 Task: Find connections with filter location Āsmār with filter topic #Projectmanagementwith filter profile language Potuguese with filter current company LTI - Larsen & Toubro Infotech with filter school K. J. Somaiya Institute Of Engineering and Information Technology with filter industry Education with filter service category Illustration with filter keywords title Overseer
Action: Mouse moved to (578, 106)
Screenshot: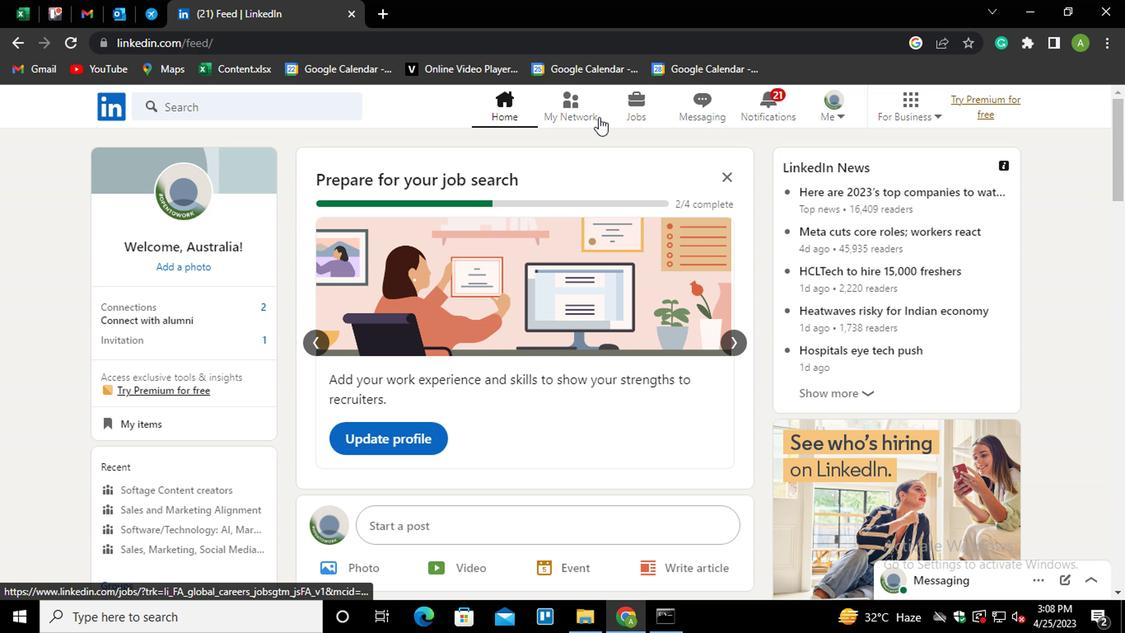
Action: Mouse pressed left at (578, 106)
Screenshot: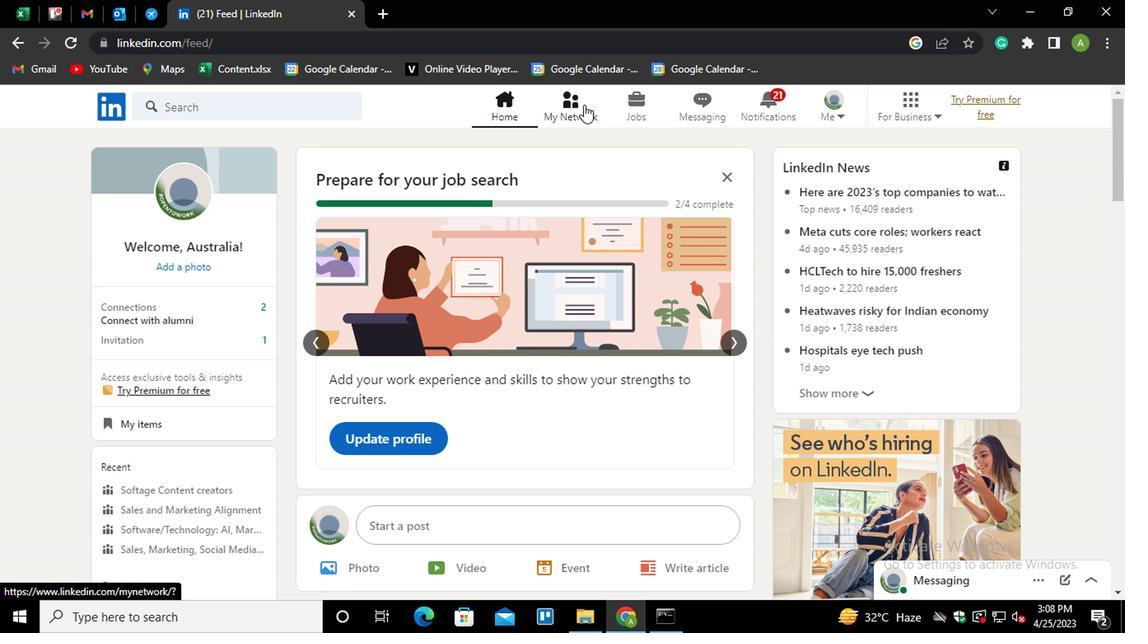 
Action: Mouse moved to (209, 202)
Screenshot: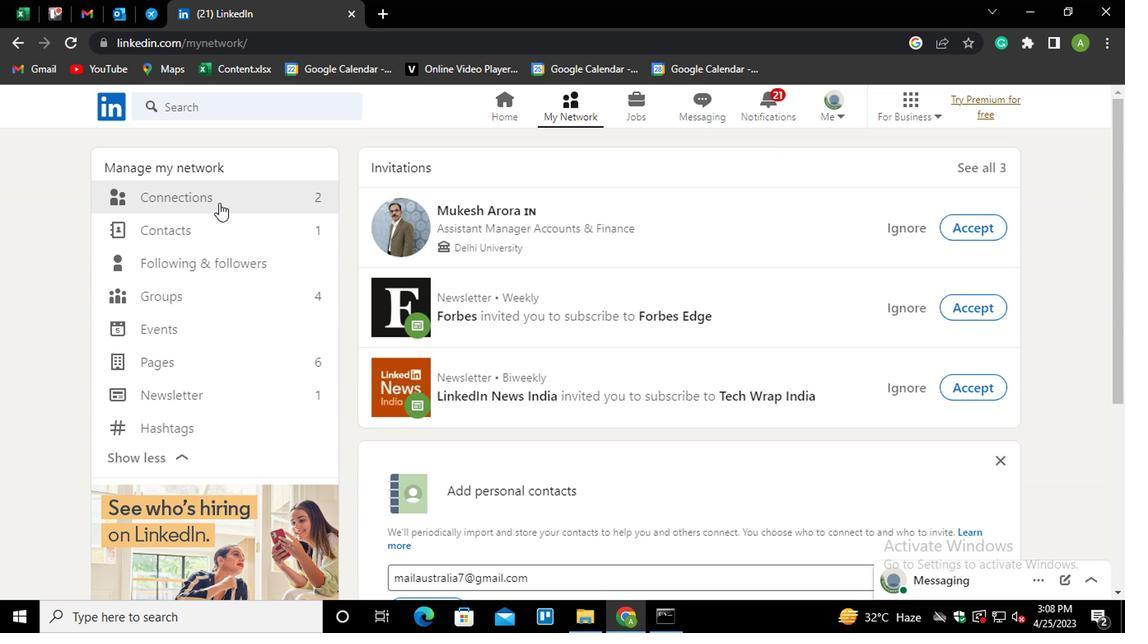 
Action: Mouse pressed left at (209, 202)
Screenshot: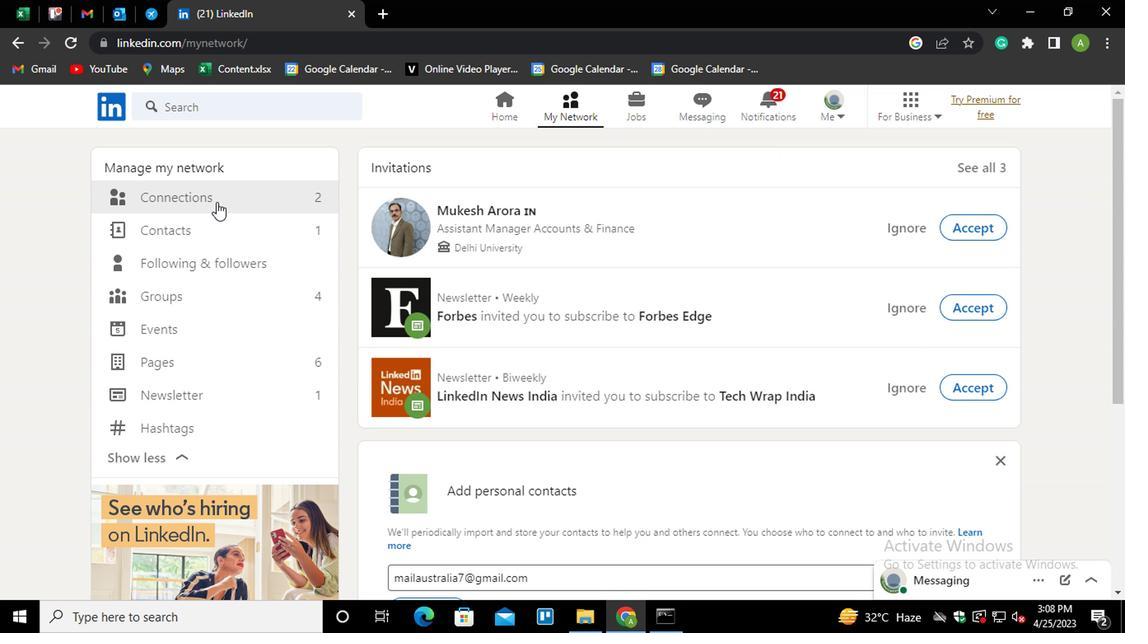 
Action: Mouse moved to (652, 201)
Screenshot: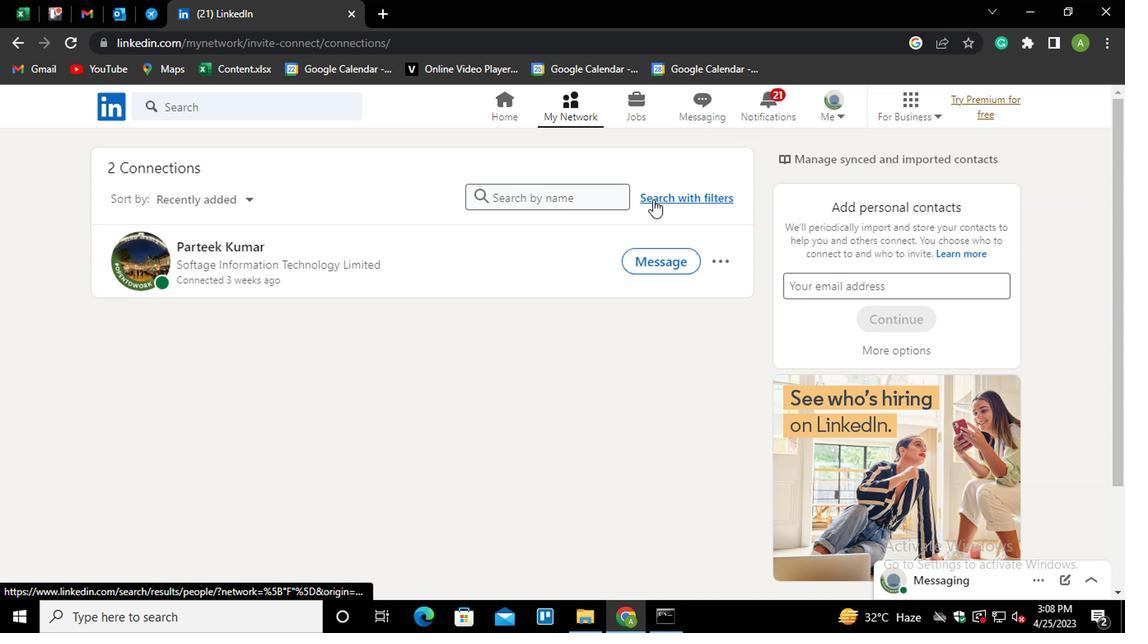 
Action: Mouse pressed left at (652, 201)
Screenshot: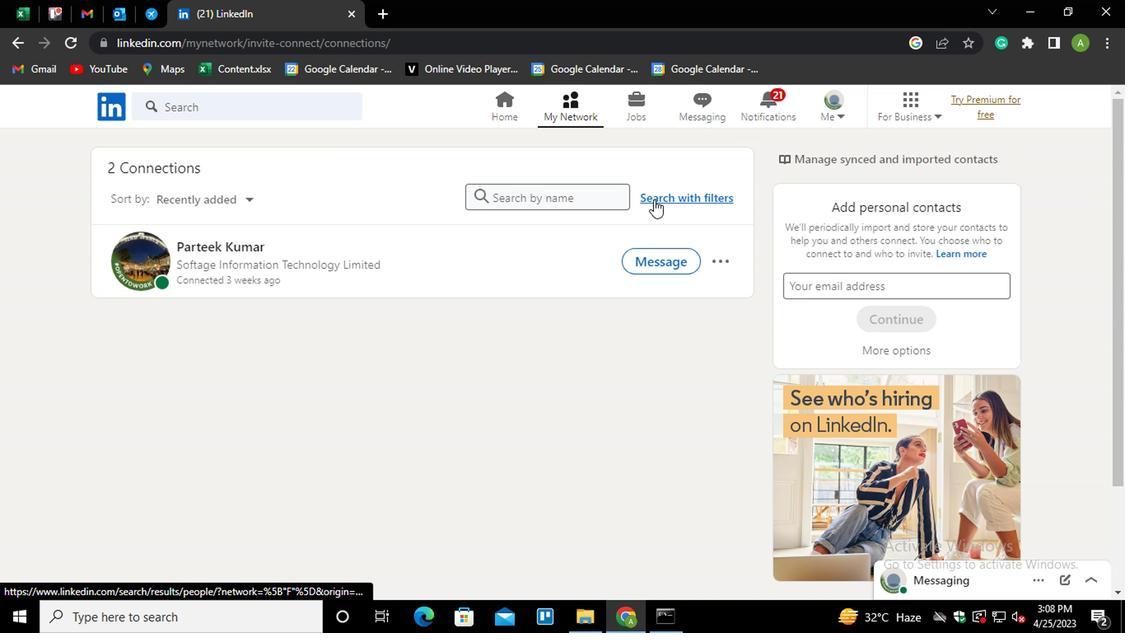 
Action: Mouse moved to (558, 151)
Screenshot: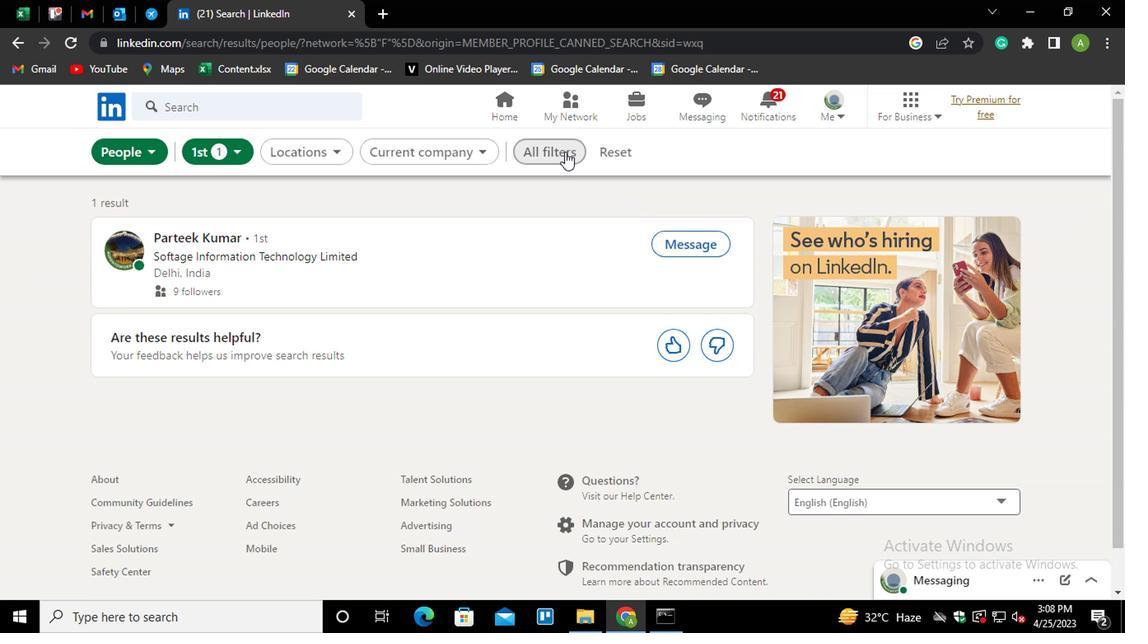 
Action: Mouse pressed left at (558, 151)
Screenshot: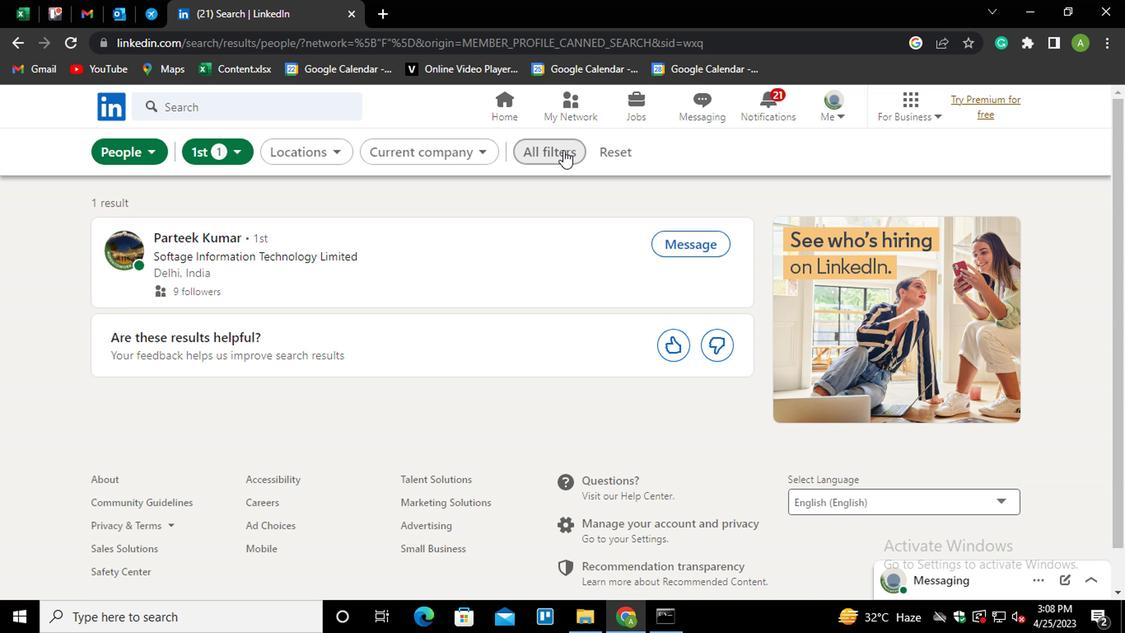 
Action: Mouse moved to (782, 371)
Screenshot: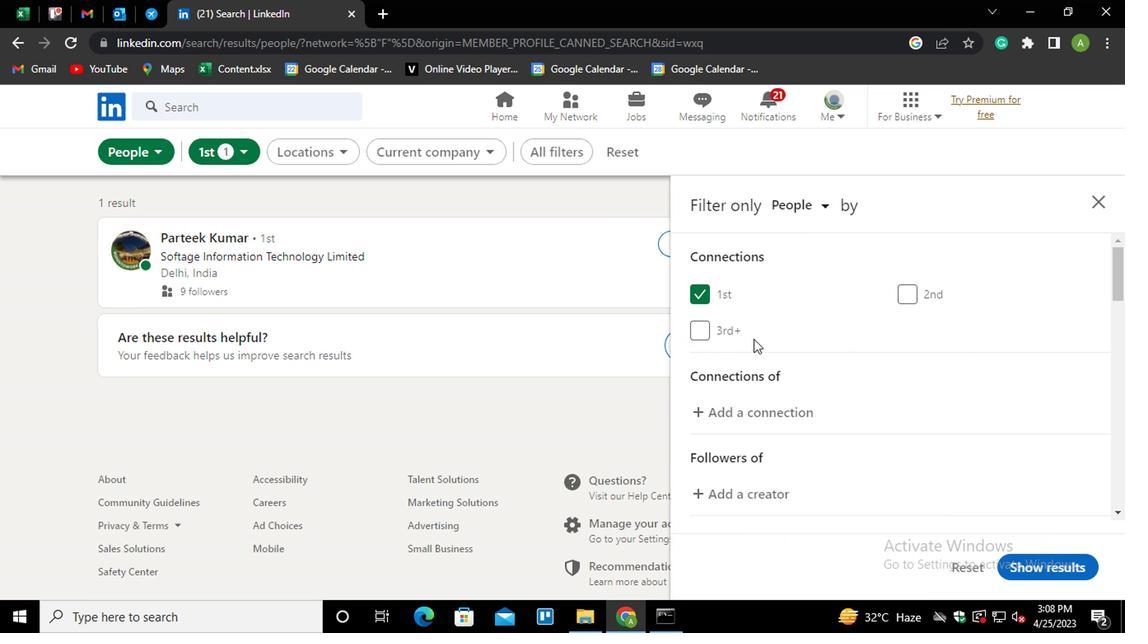 
Action: Mouse scrolled (782, 370) with delta (0, 0)
Screenshot: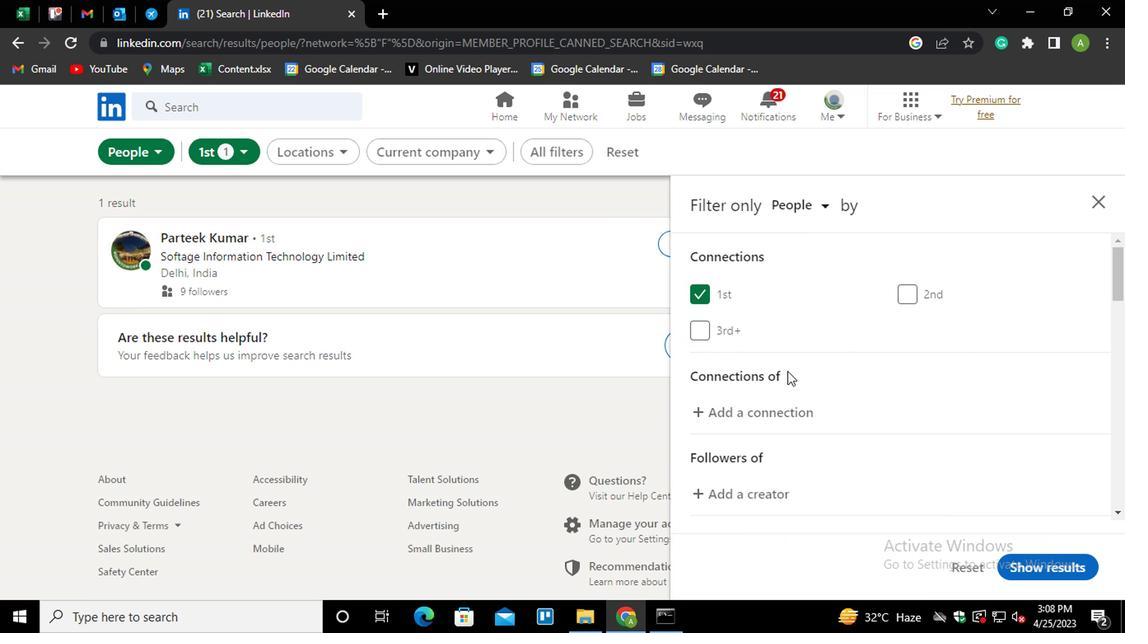
Action: Mouse scrolled (782, 370) with delta (0, 0)
Screenshot: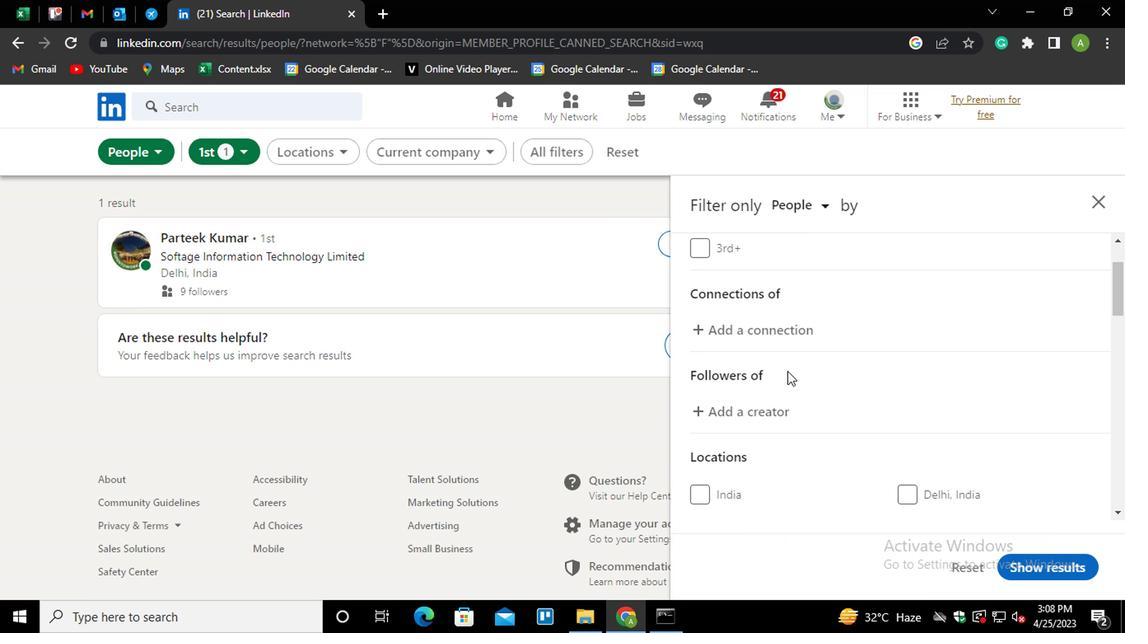 
Action: Mouse scrolled (782, 370) with delta (0, 0)
Screenshot: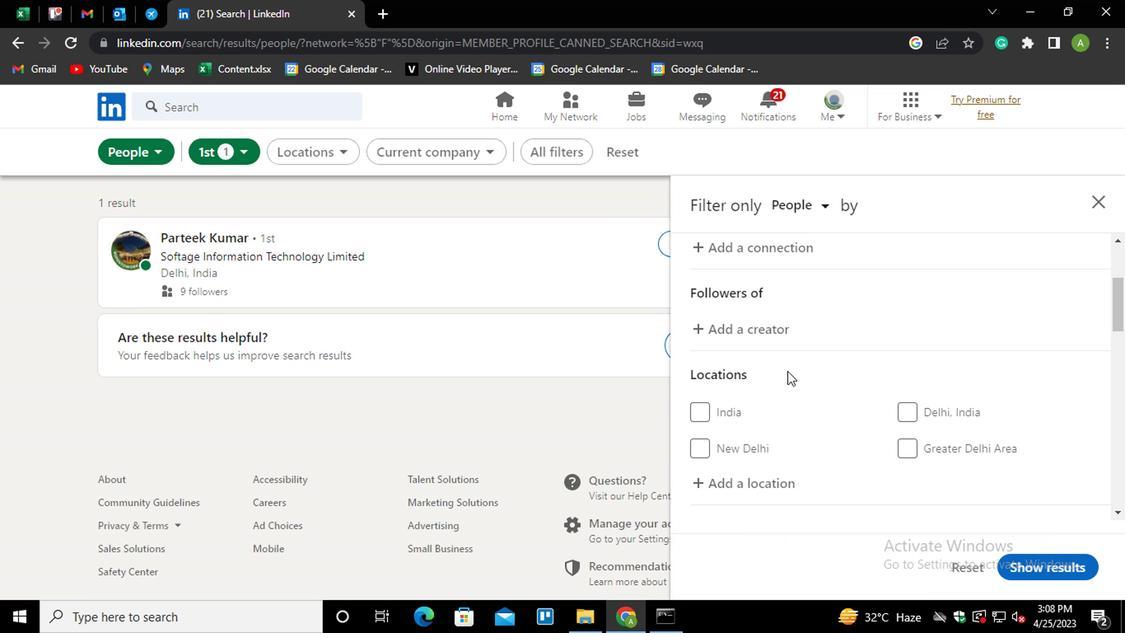 
Action: Mouse scrolled (782, 370) with delta (0, 0)
Screenshot: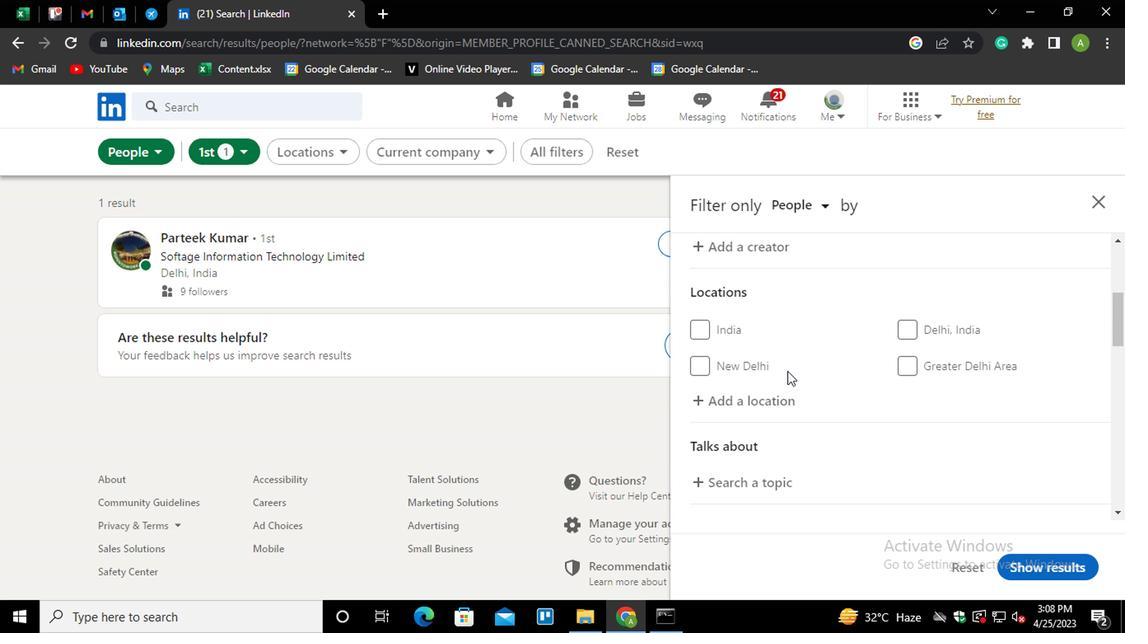 
Action: Mouse moved to (729, 318)
Screenshot: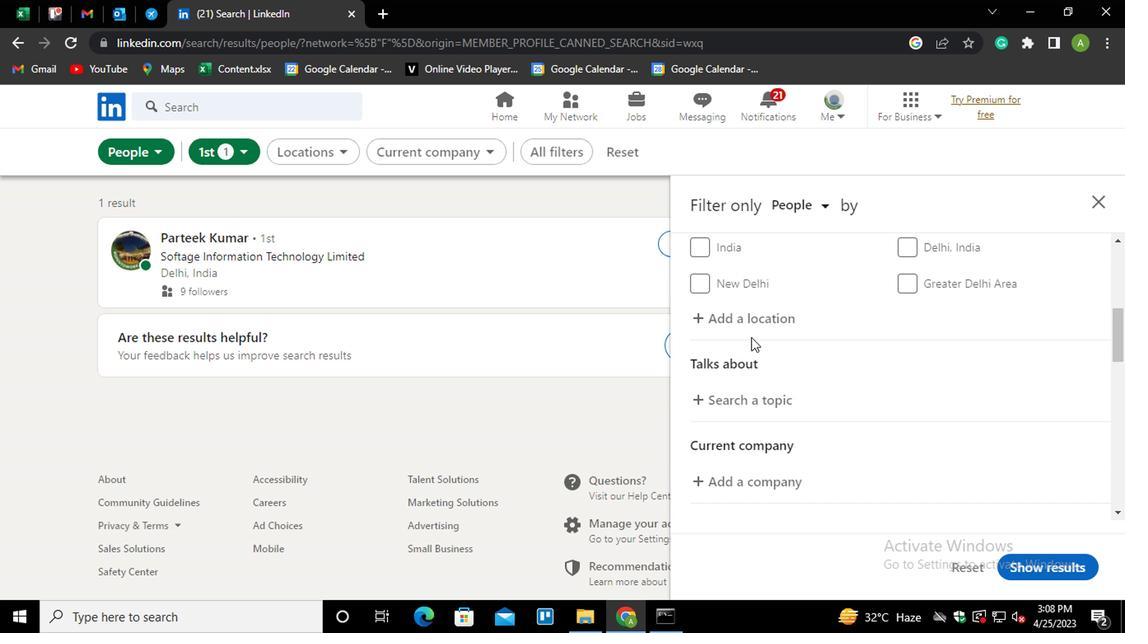 
Action: Mouse pressed left at (729, 318)
Screenshot: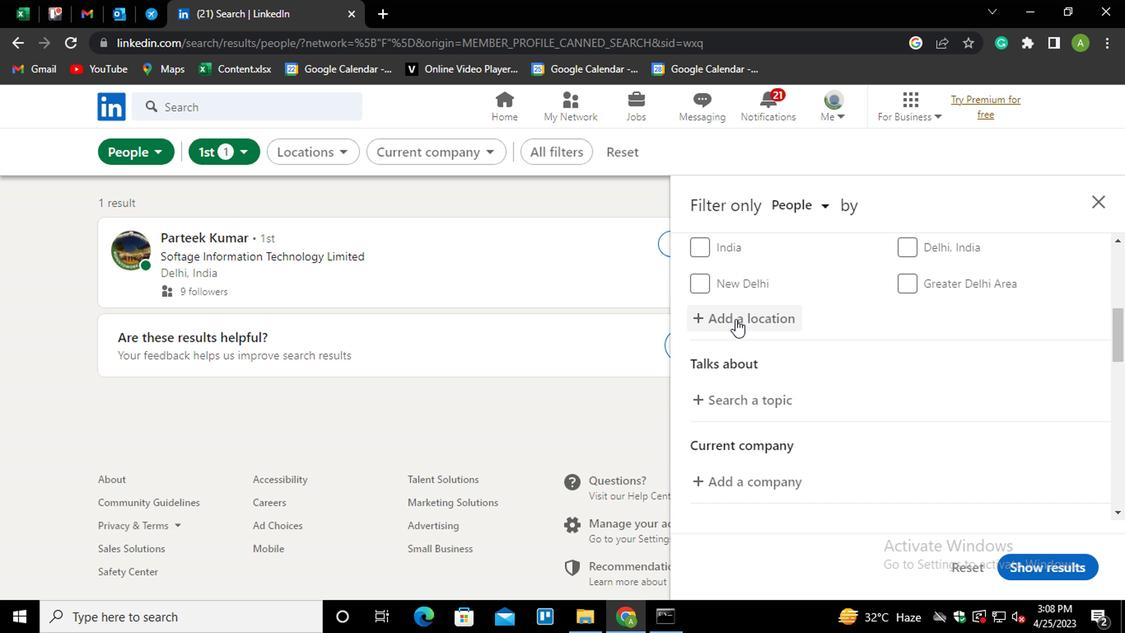 
Action: Mouse moved to (731, 318)
Screenshot: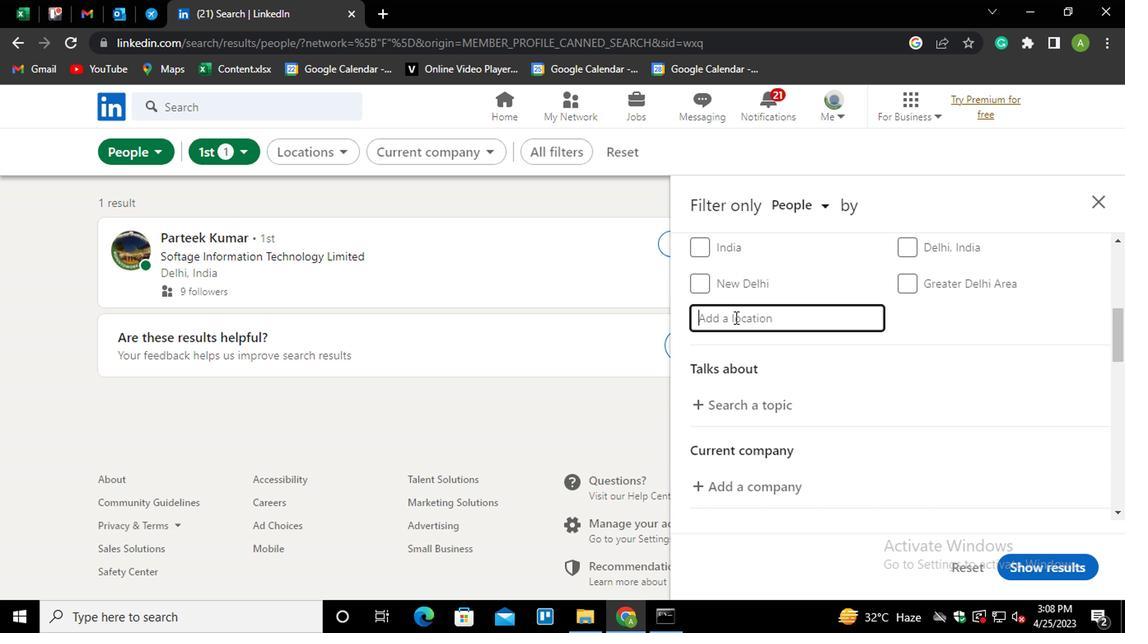 
Action: Mouse pressed left at (731, 318)
Screenshot: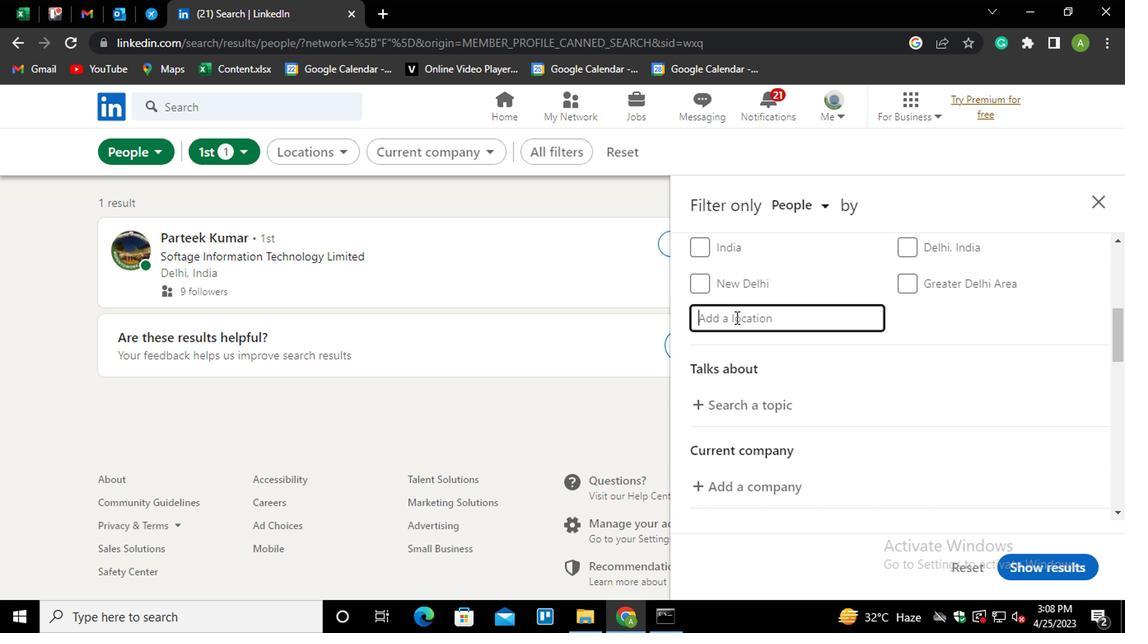 
Action: Mouse moved to (729, 318)
Screenshot: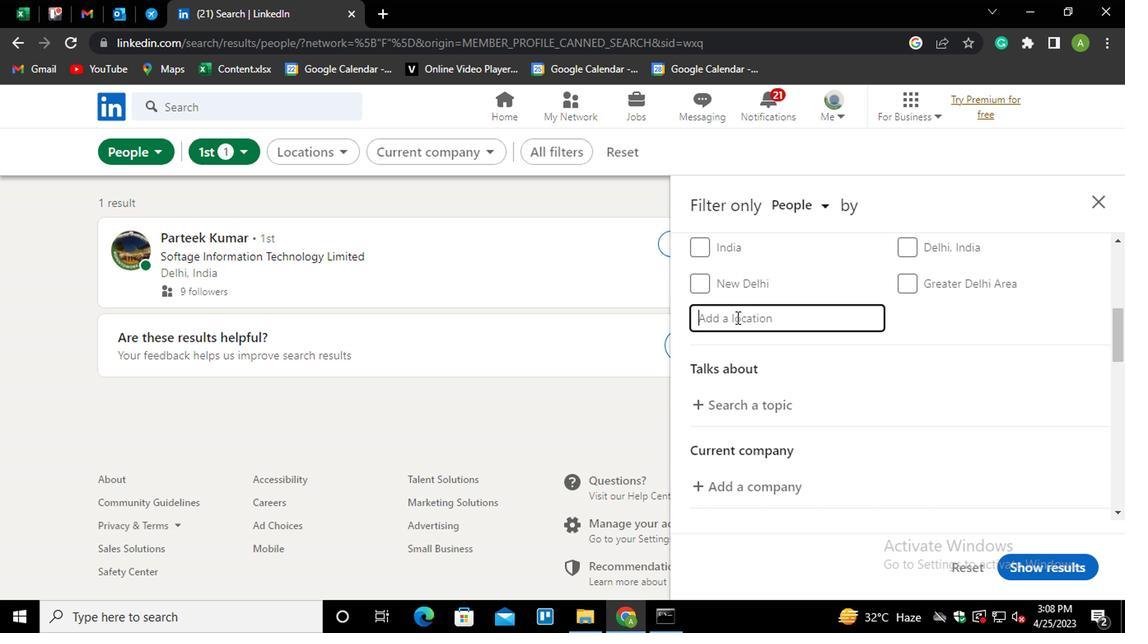 
Action: Key pressed <Key.shift>ASMAR<Key.down><Key.up>
Screenshot: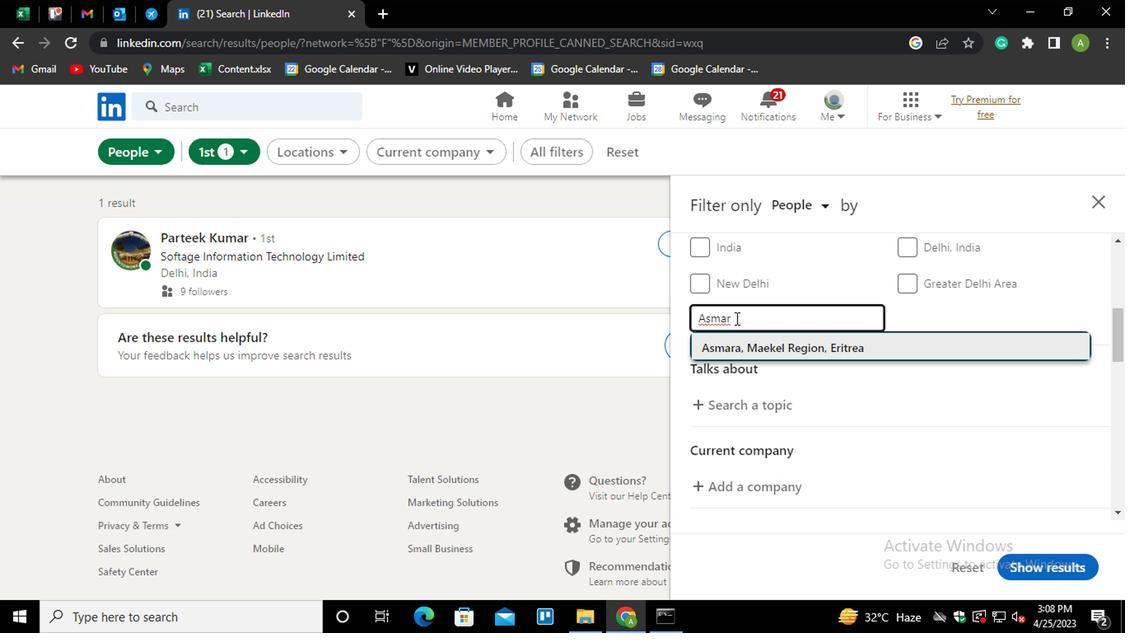 
Action: Mouse moved to (927, 316)
Screenshot: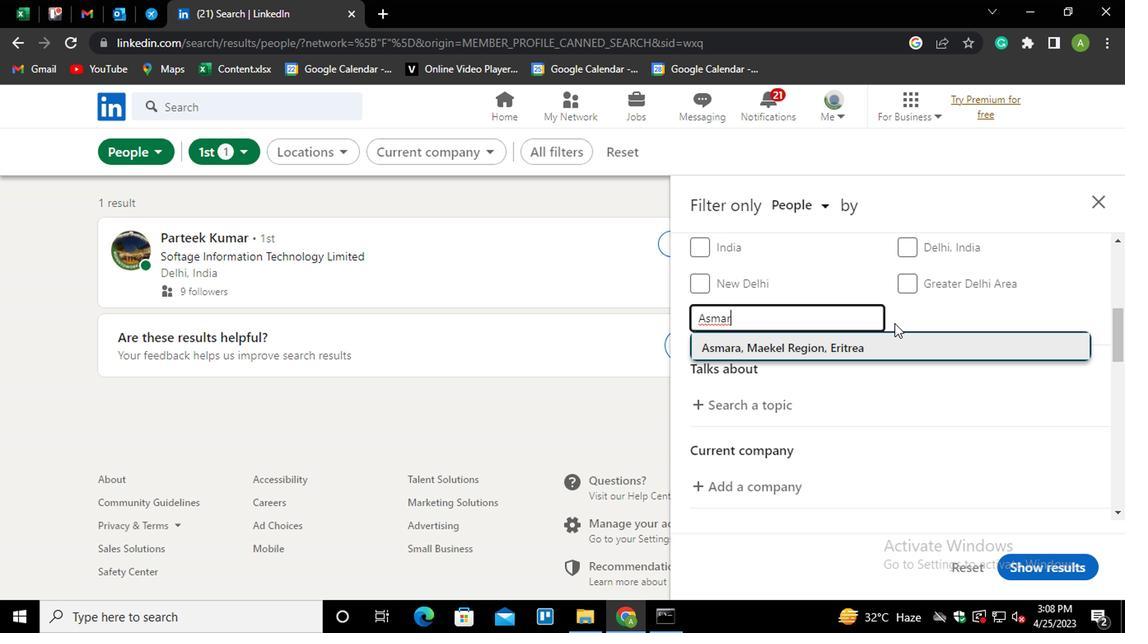 
Action: Mouse pressed left at (927, 316)
Screenshot: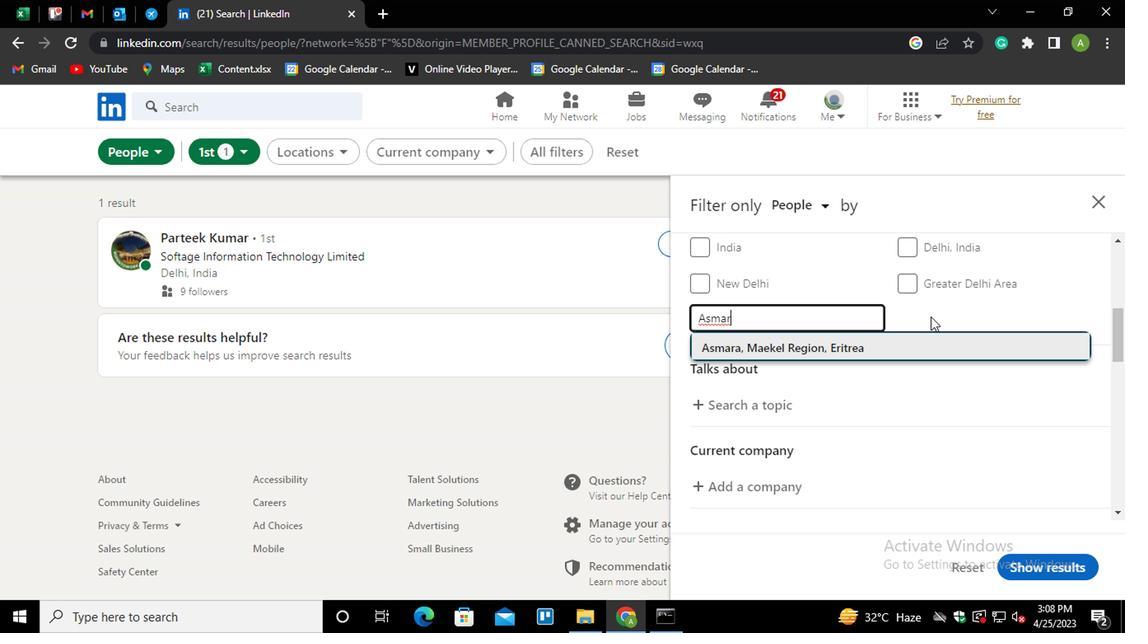
Action: Mouse moved to (943, 350)
Screenshot: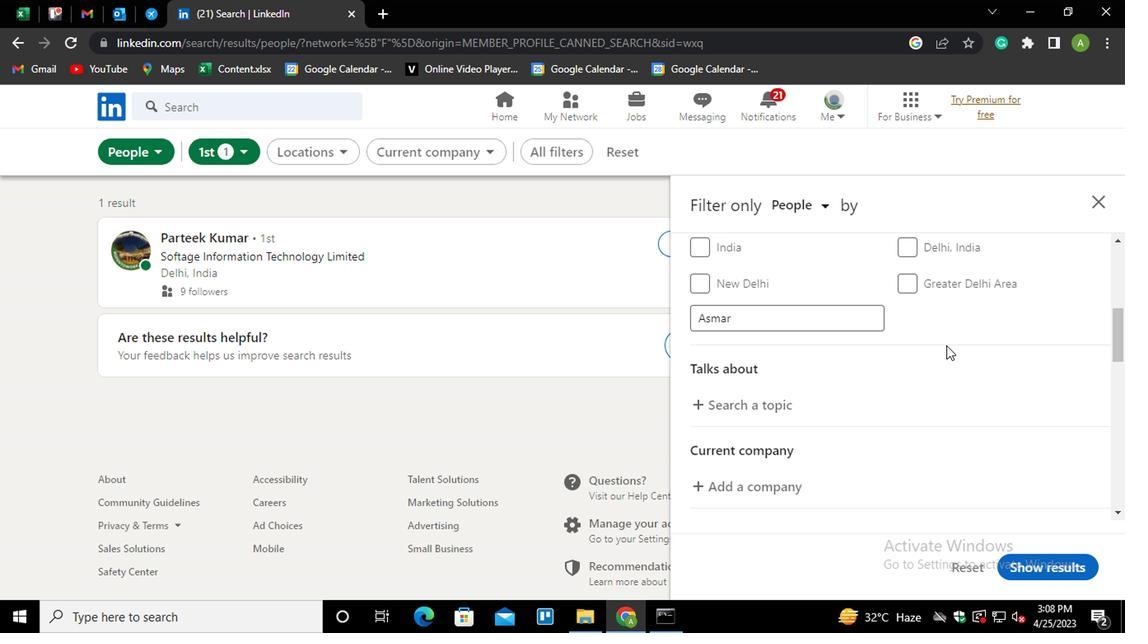 
Action: Mouse scrolled (943, 350) with delta (0, 0)
Screenshot: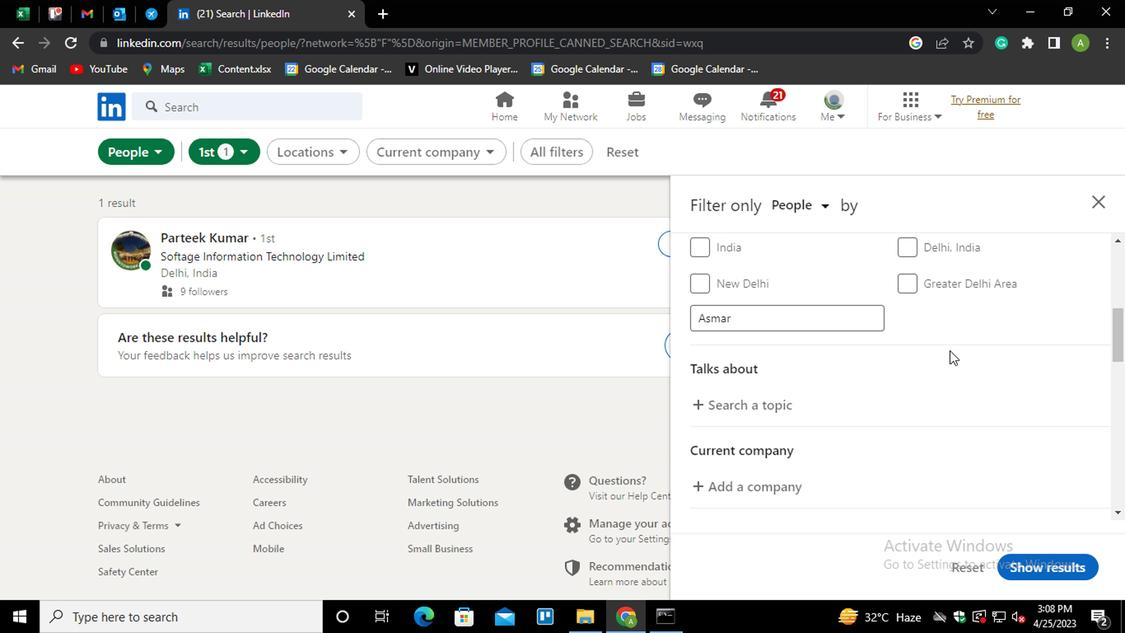 
Action: Mouse moved to (745, 323)
Screenshot: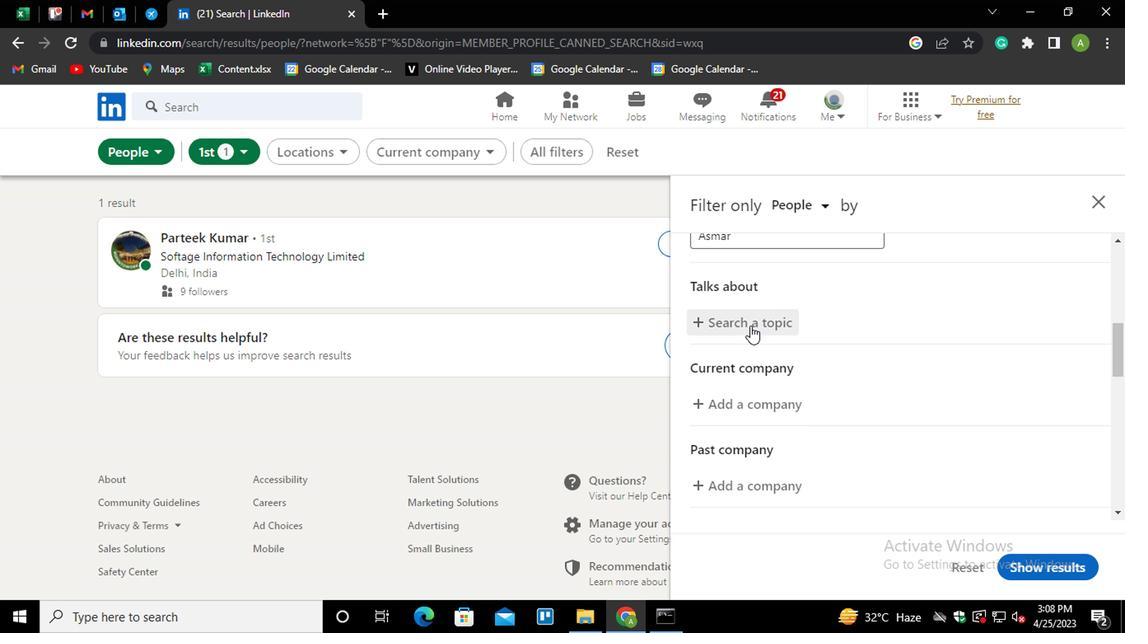 
Action: Mouse pressed left at (745, 323)
Screenshot: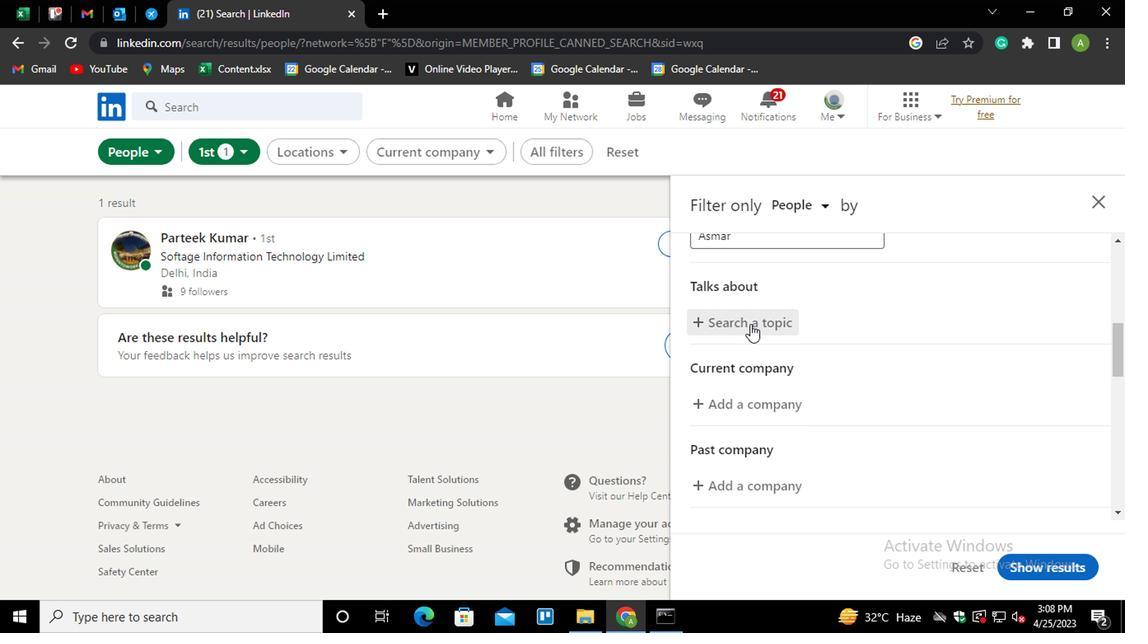 
Action: Mouse pressed left at (745, 323)
Screenshot: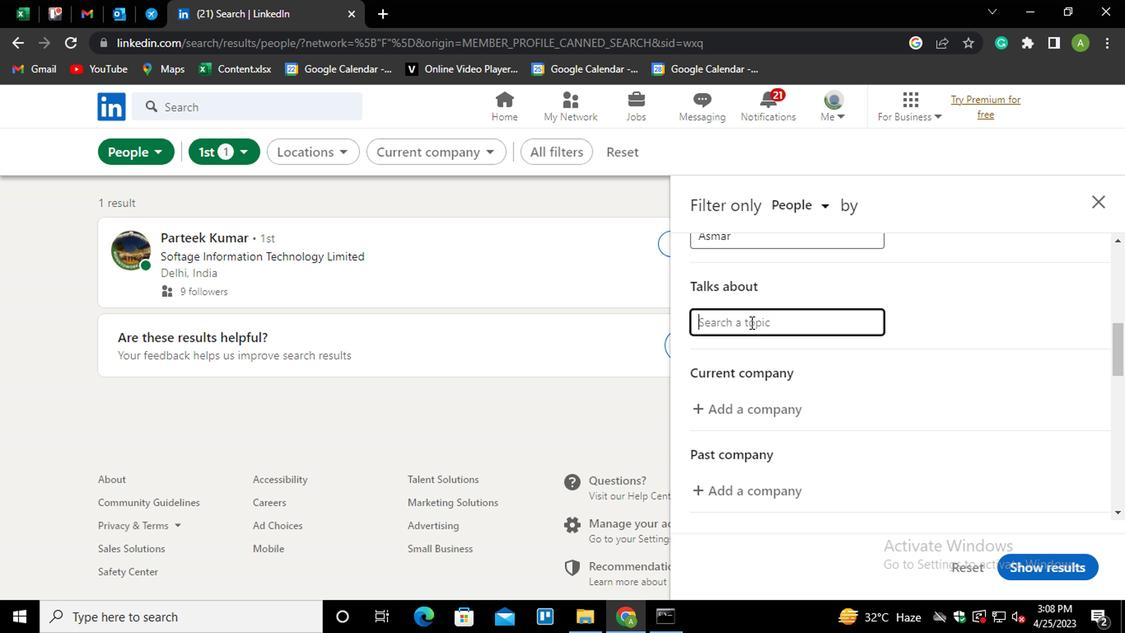 
Action: Mouse moved to (692, 377)
Screenshot: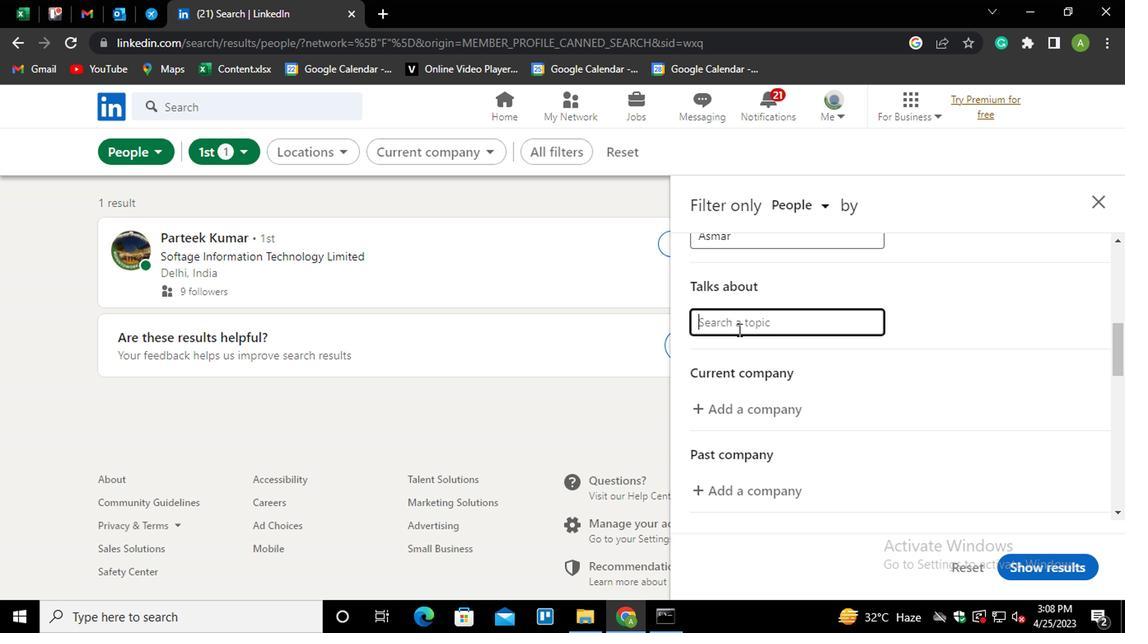 
Action: Key pressed <Key.shift>#<Key.shift_r>PROJECTMANAGEMENTWITH
Screenshot: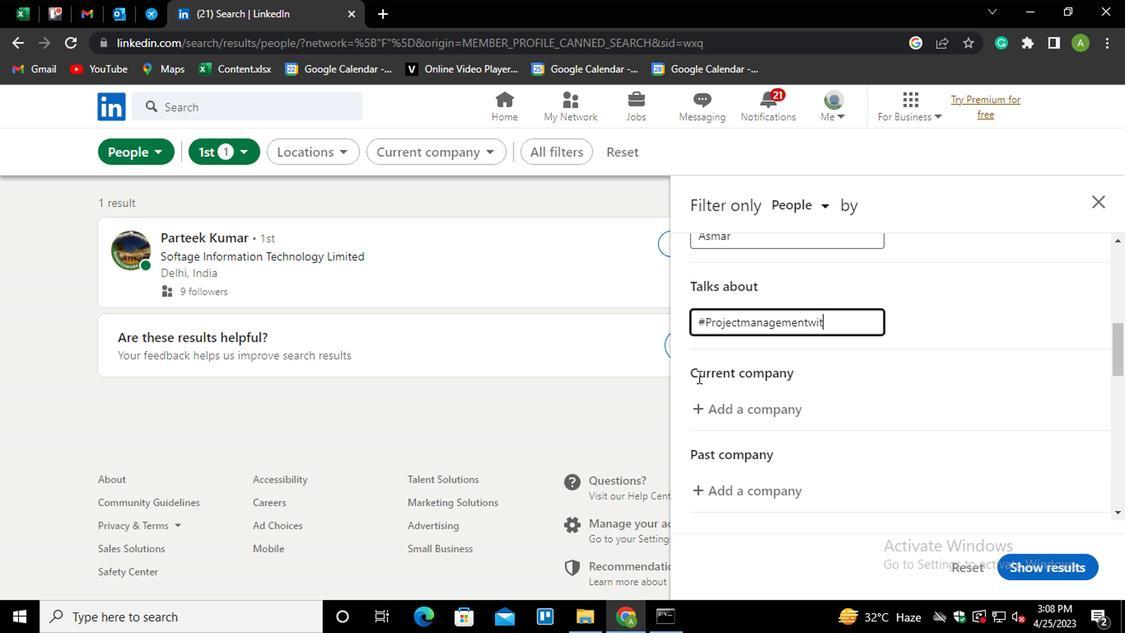 
Action: Mouse moved to (959, 344)
Screenshot: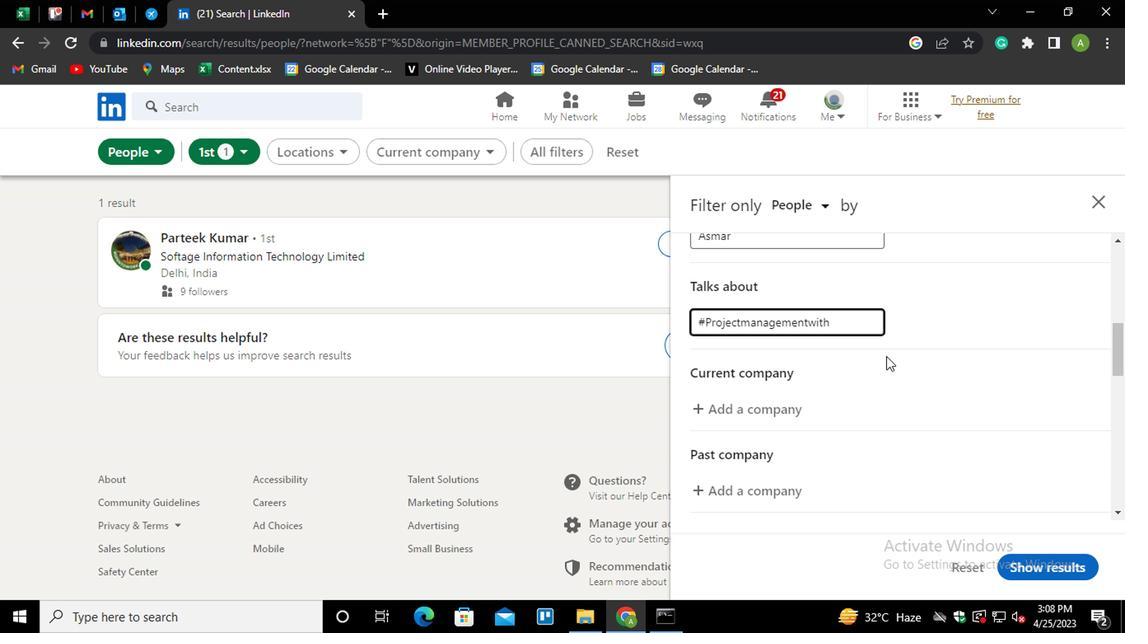 
Action: Mouse pressed left at (959, 344)
Screenshot: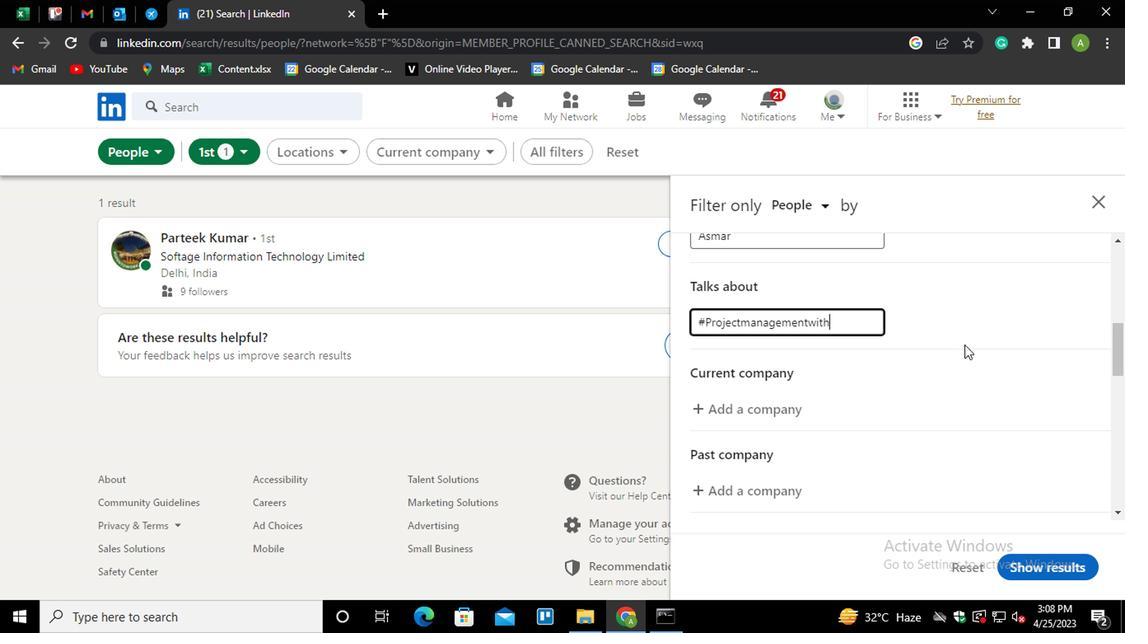 
Action: Mouse moved to (949, 348)
Screenshot: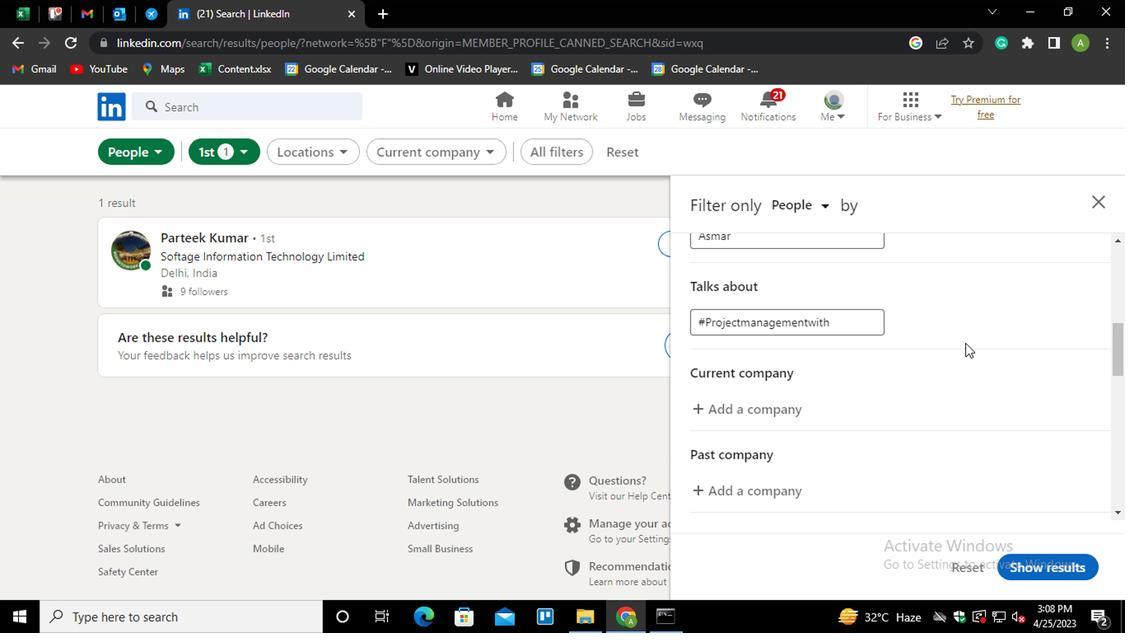 
Action: Mouse scrolled (949, 347) with delta (0, 0)
Screenshot: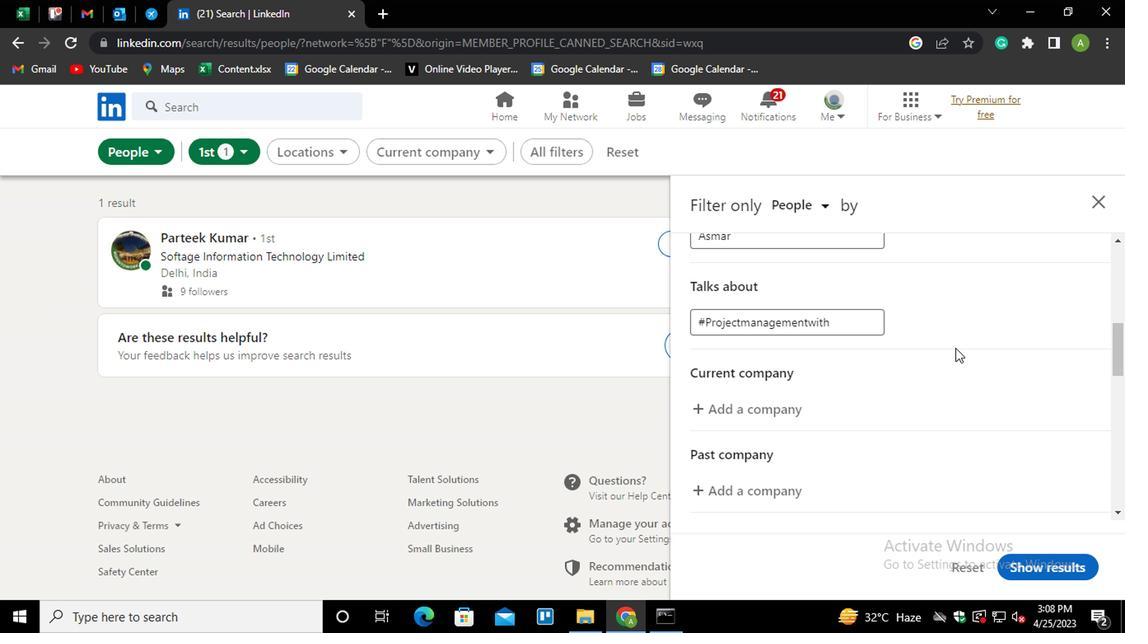 
Action: Mouse moved to (752, 329)
Screenshot: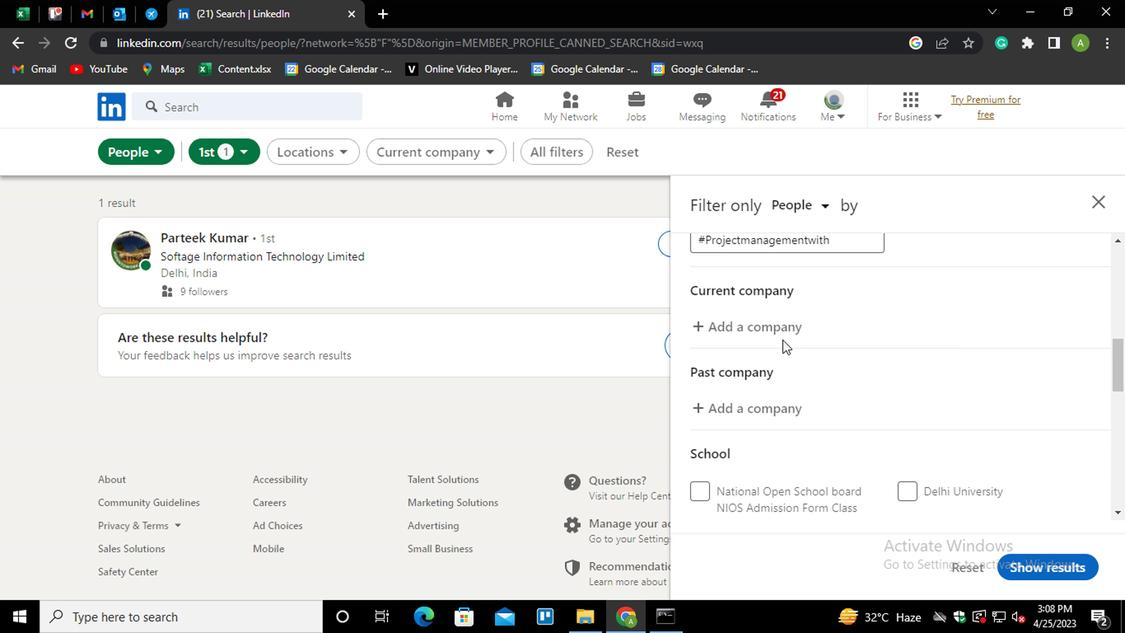 
Action: Mouse pressed left at (752, 329)
Screenshot: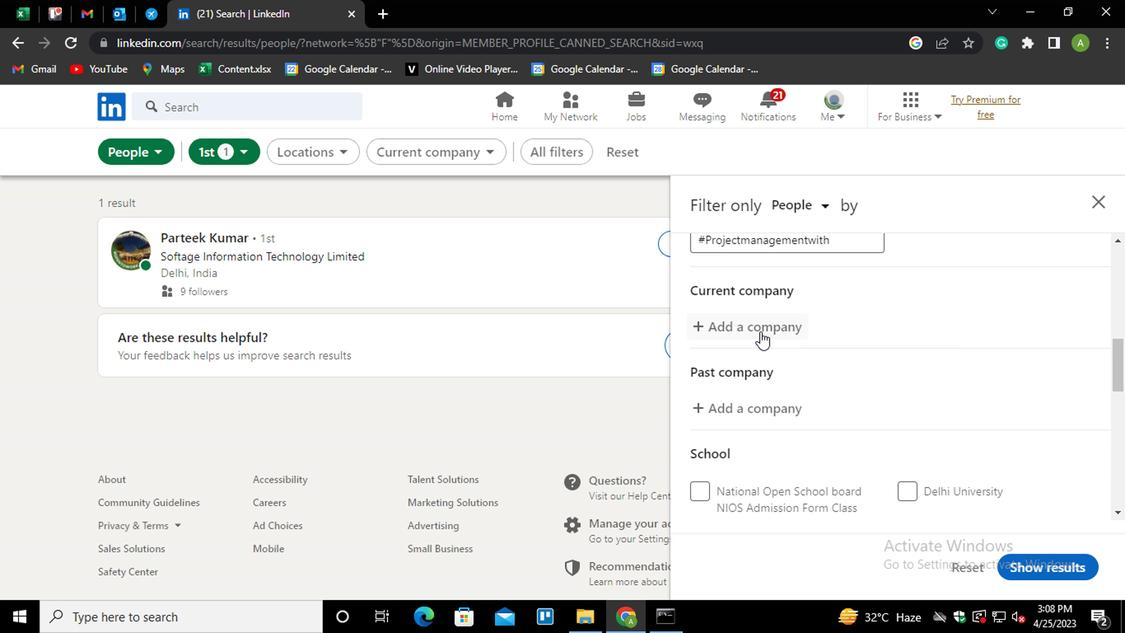 
Action: Mouse moved to (754, 327)
Screenshot: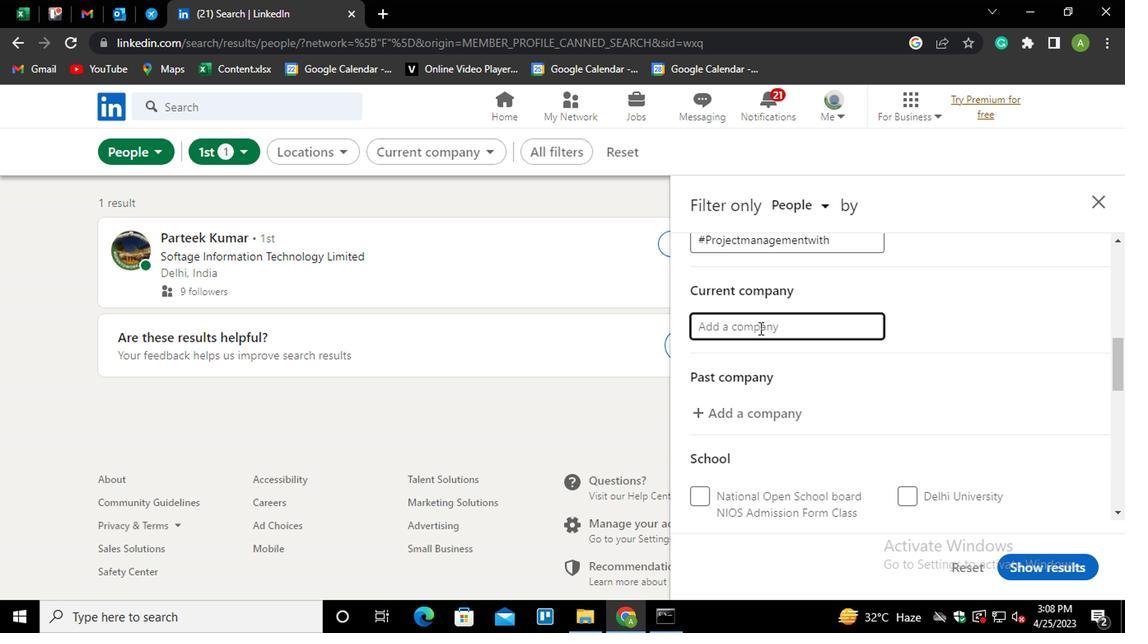 
Action: Mouse pressed left at (754, 327)
Screenshot: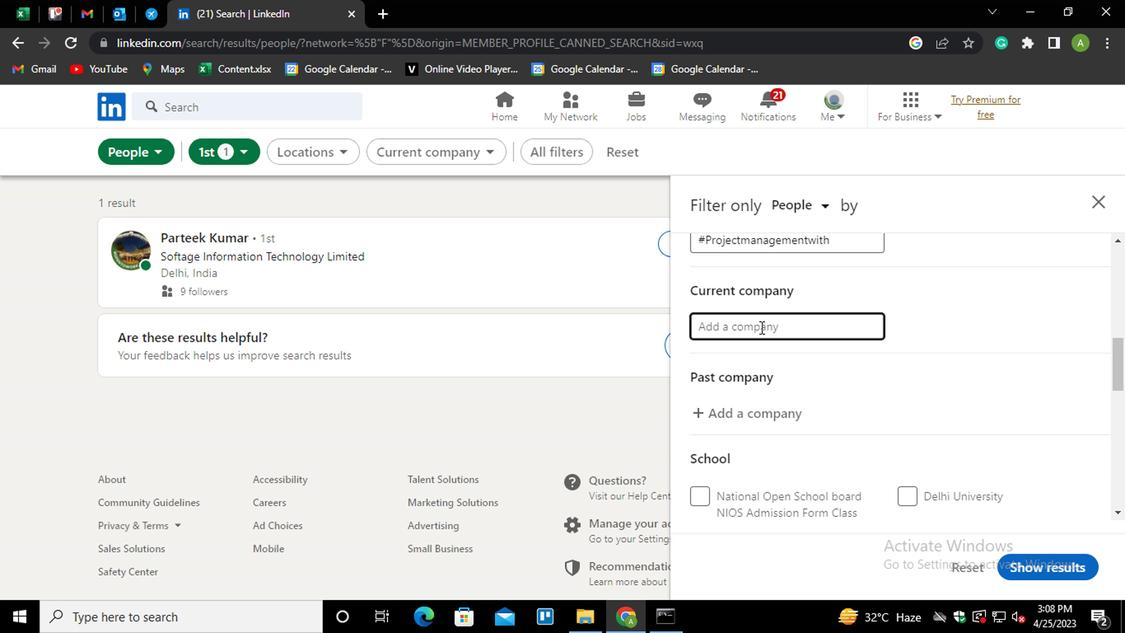 
Action: Mouse moved to (748, 365)
Screenshot: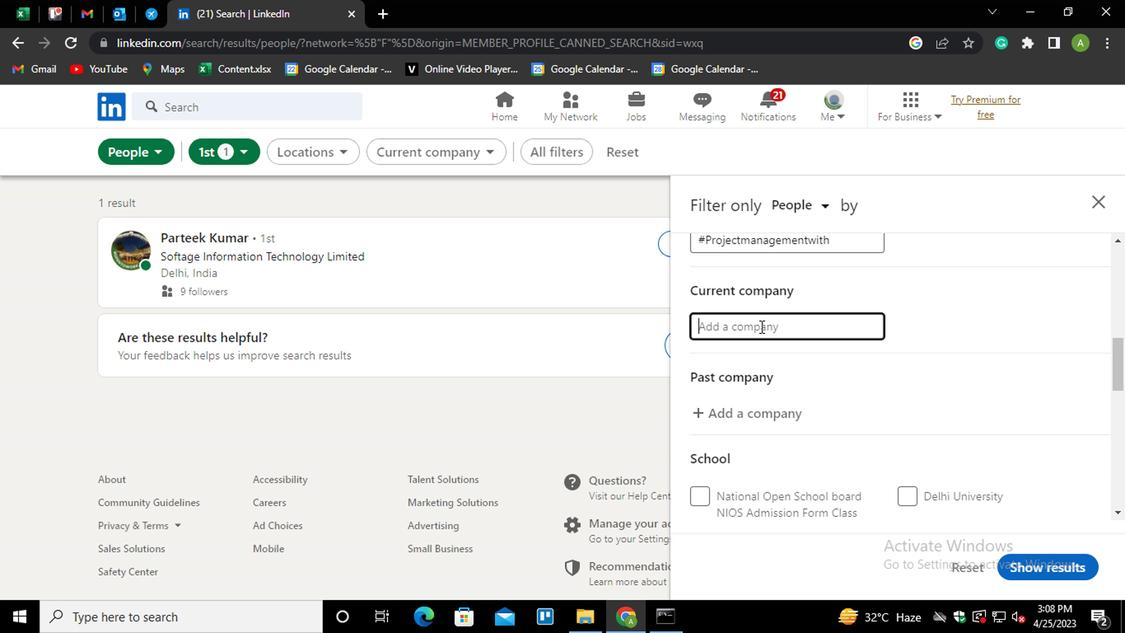 
Action: Key pressed <Key.shift_r>LTI<Key.down><Key.down><Key.enter>
Screenshot: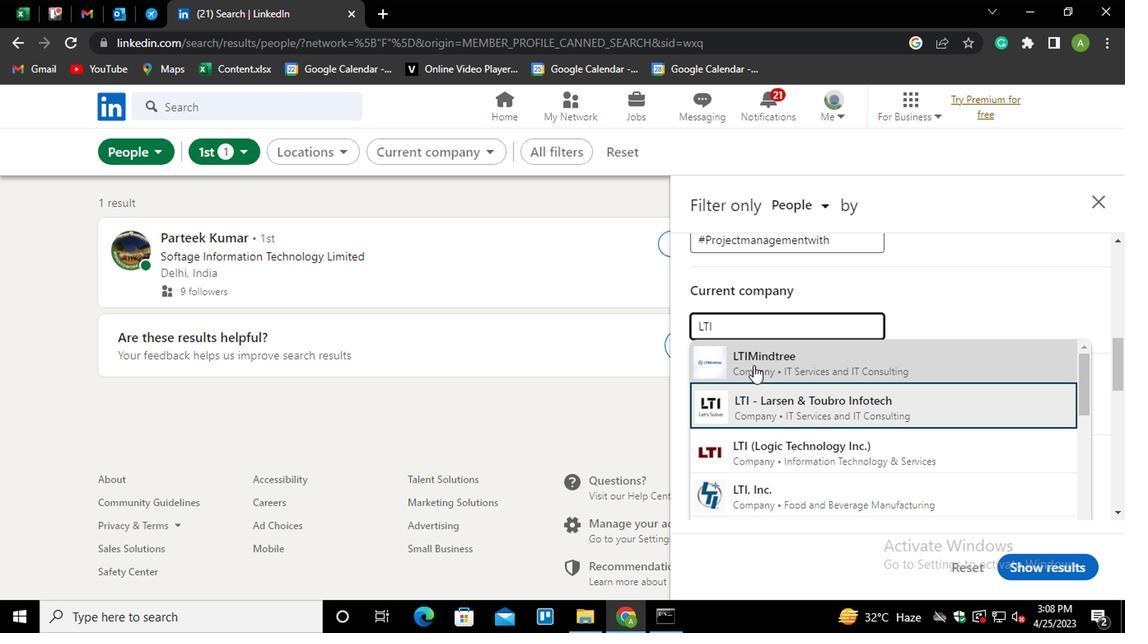 
Action: Mouse moved to (766, 368)
Screenshot: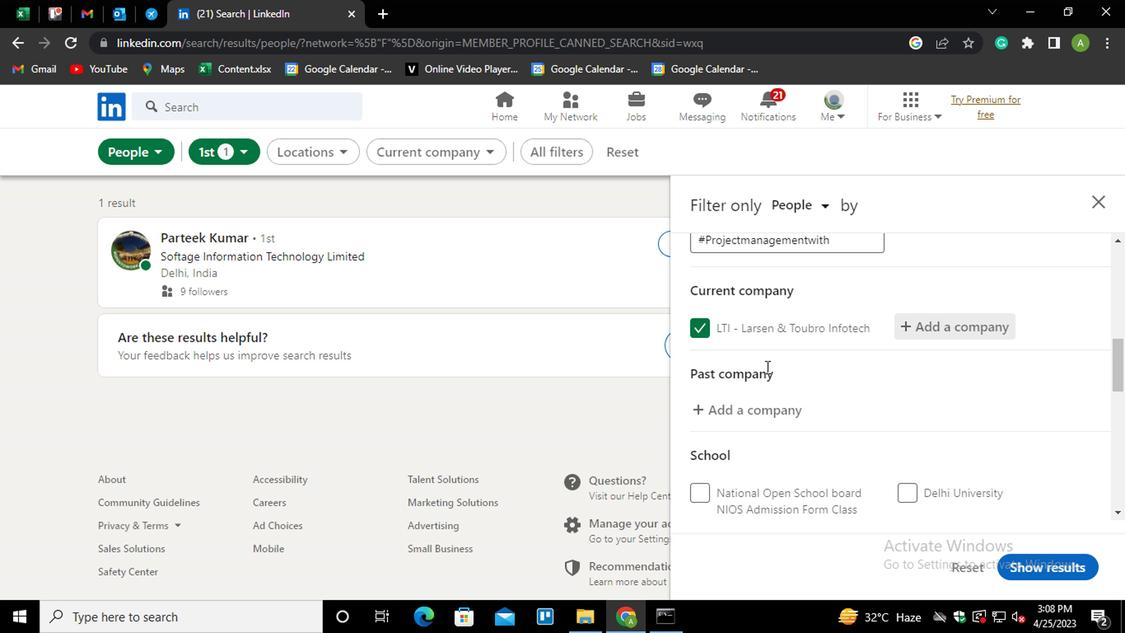 
Action: Mouse scrolled (766, 367) with delta (0, -1)
Screenshot: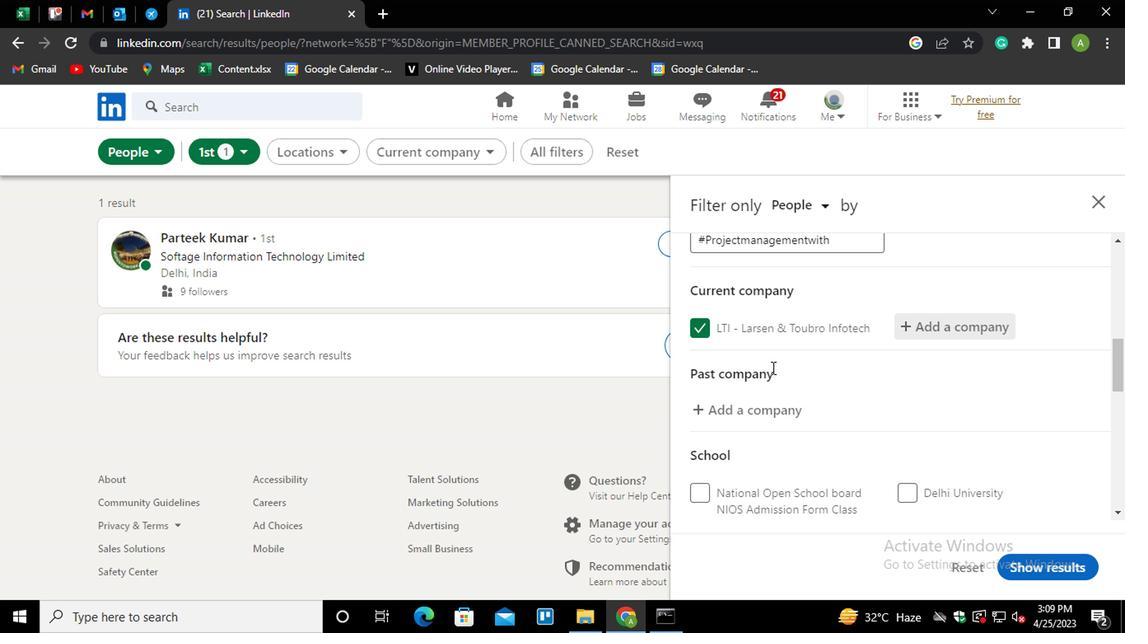 
Action: Mouse moved to (766, 372)
Screenshot: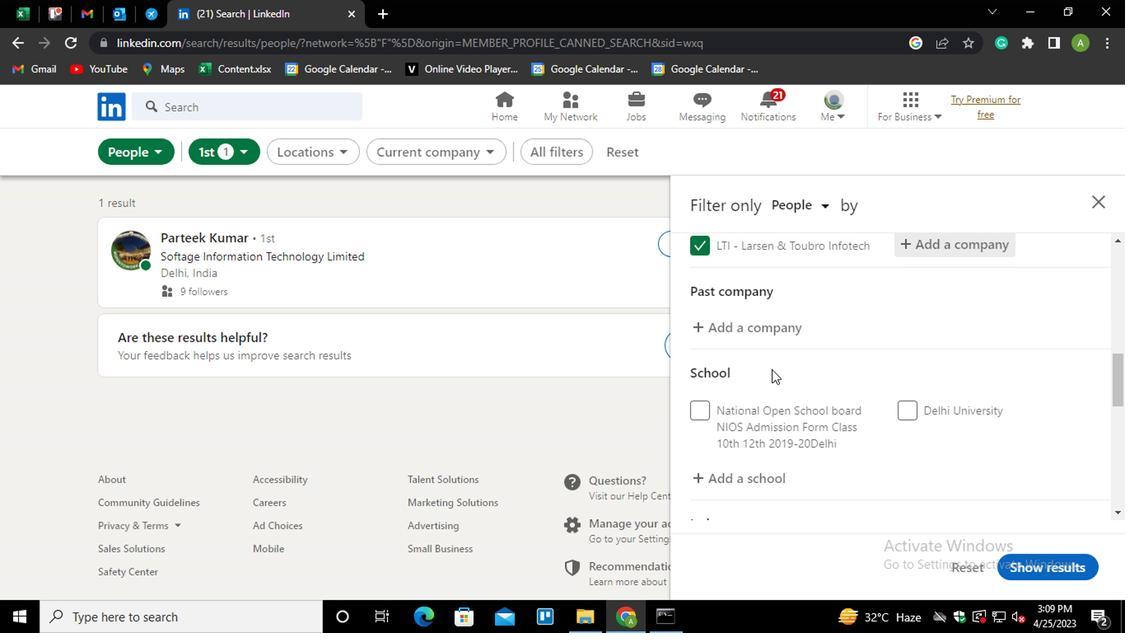 
Action: Mouse scrolled (766, 371) with delta (0, -1)
Screenshot: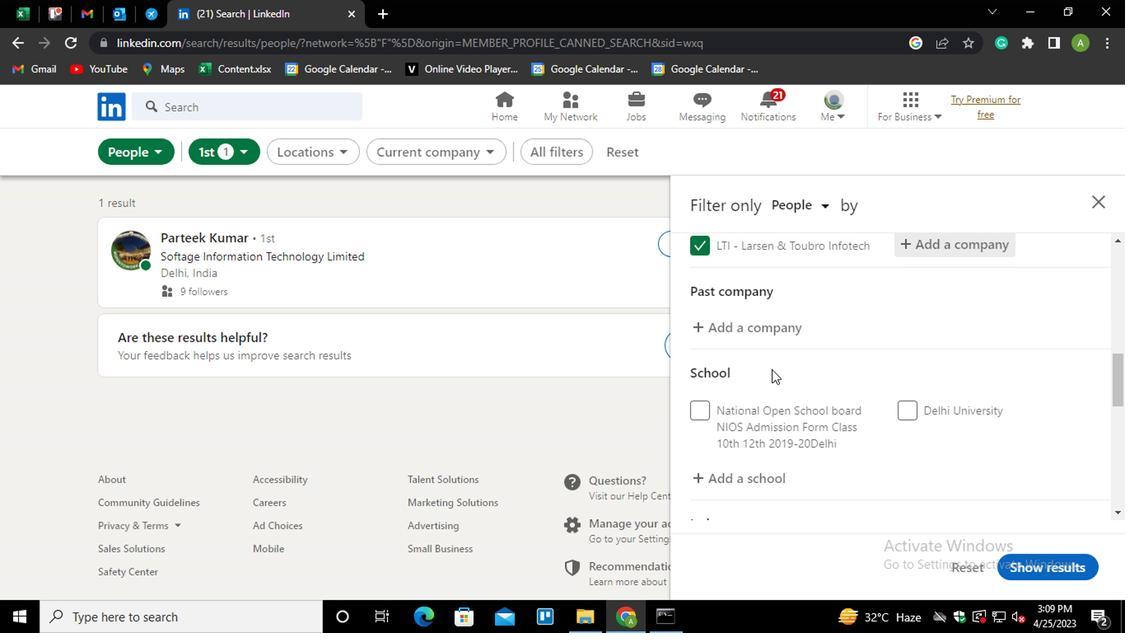 
Action: Mouse moved to (735, 395)
Screenshot: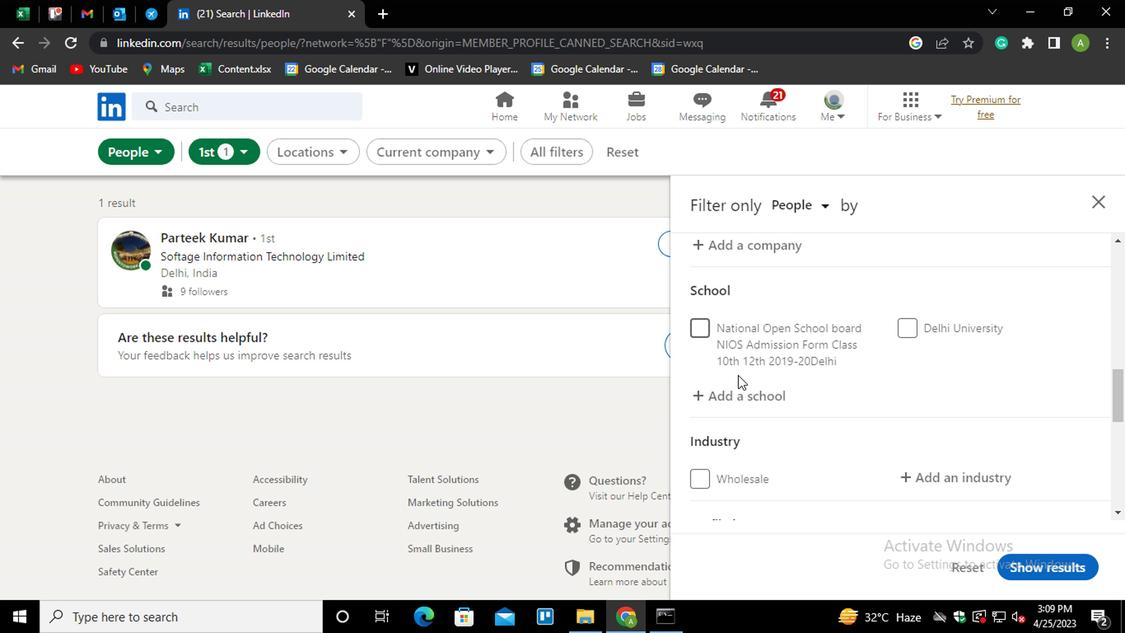 
Action: Mouse pressed left at (735, 395)
Screenshot: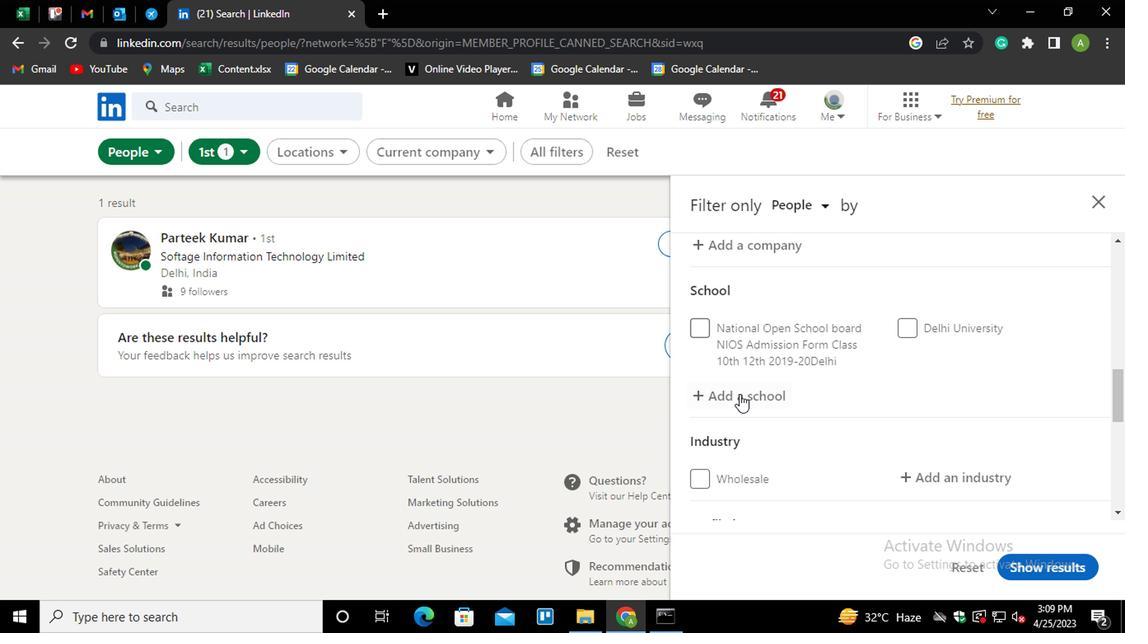 
Action: Mouse moved to (762, 395)
Screenshot: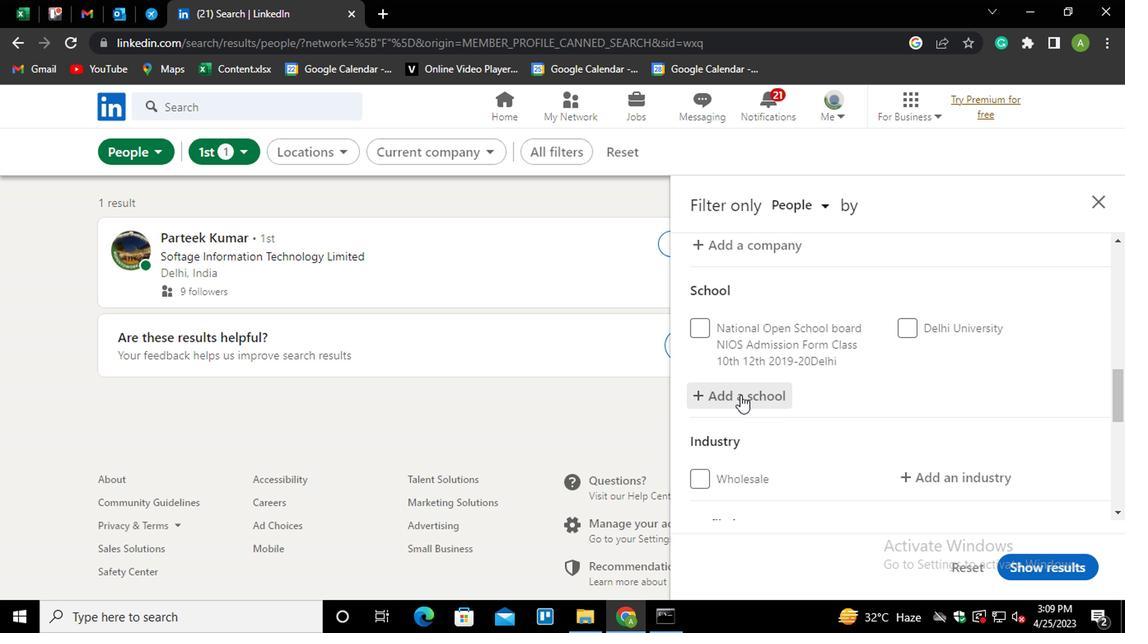 
Action: Mouse pressed left at (762, 395)
Screenshot: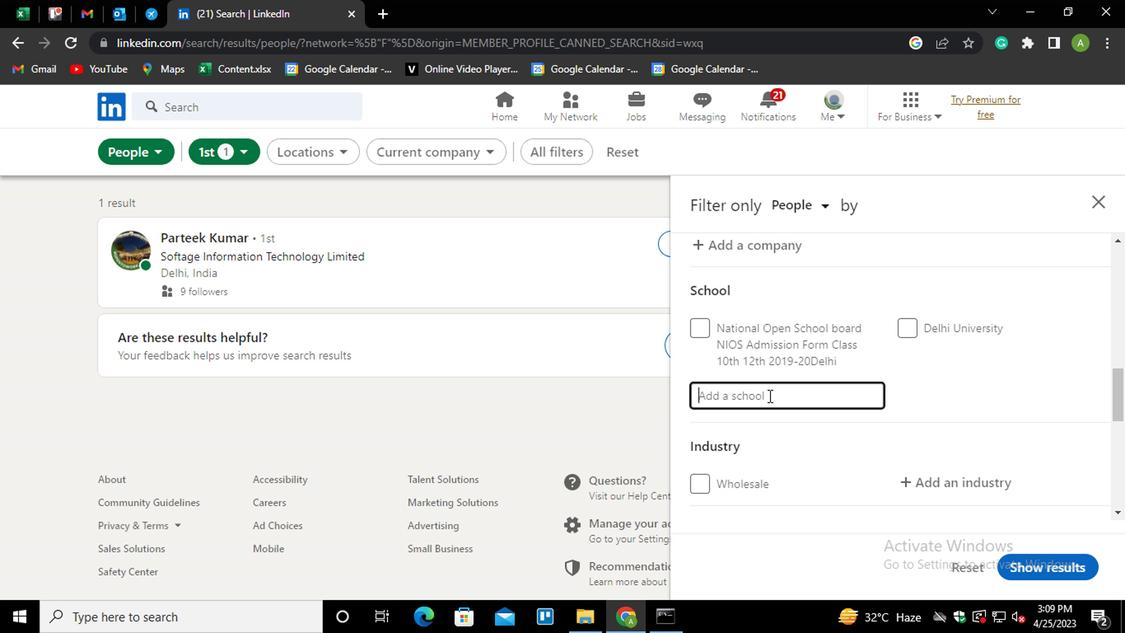 
Action: Mouse moved to (753, 405)
Screenshot: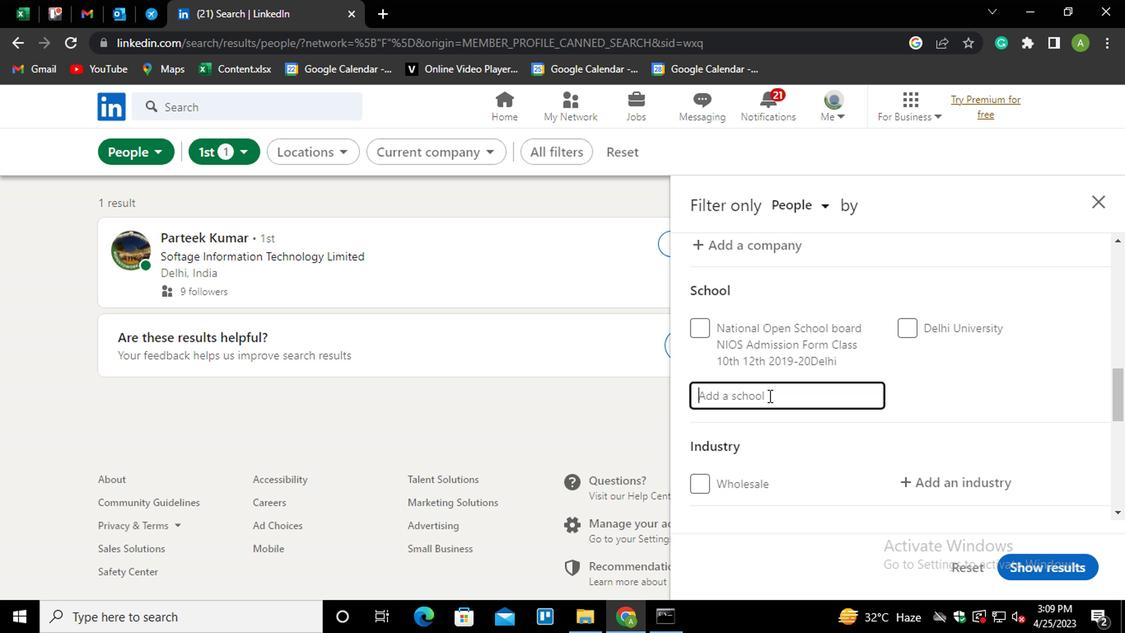 
Action: Key pressed <Key.shift_r>K.<Key.shift_r><Key.shift_r><Key.shift_r><Key.shift_r><Key.shift_r><Key.shift_r><Key.shift_r><Key.shift_r><Key.shift_r><Key.shift_r><Key.shift_r>J.<Key.down><Key.enter>
Screenshot: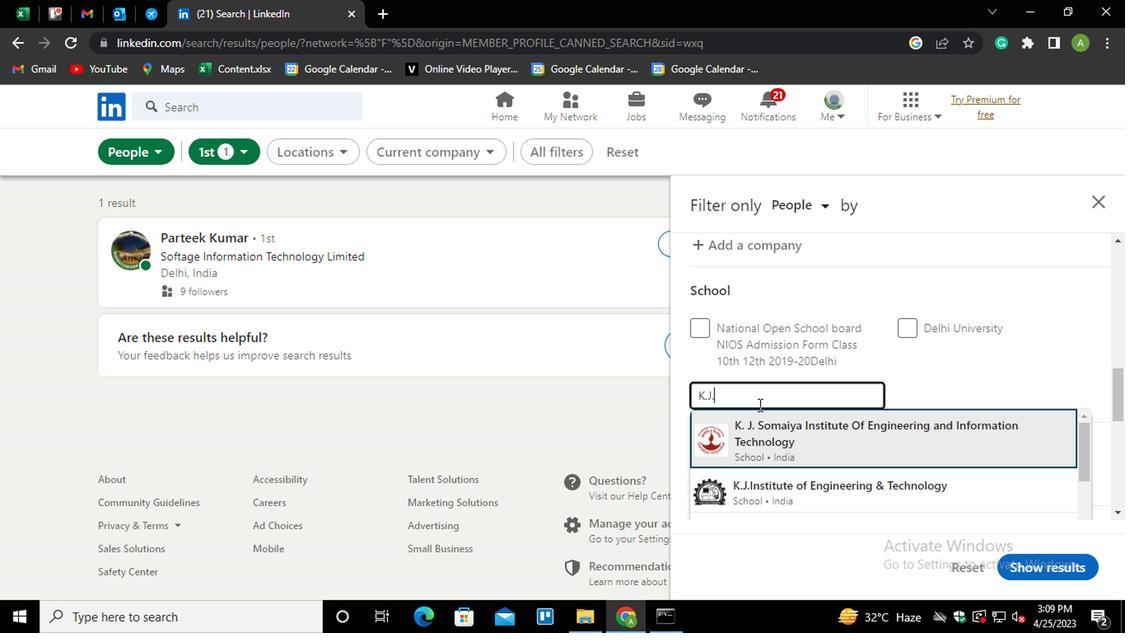 
Action: Mouse moved to (822, 426)
Screenshot: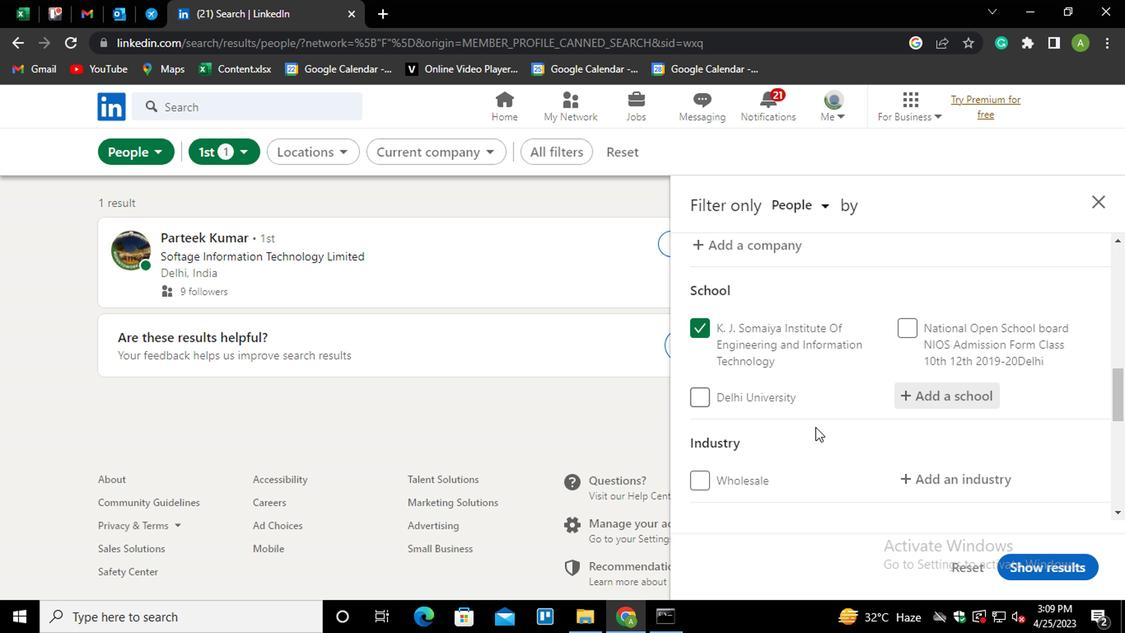 
Action: Mouse scrolled (822, 425) with delta (0, -1)
Screenshot: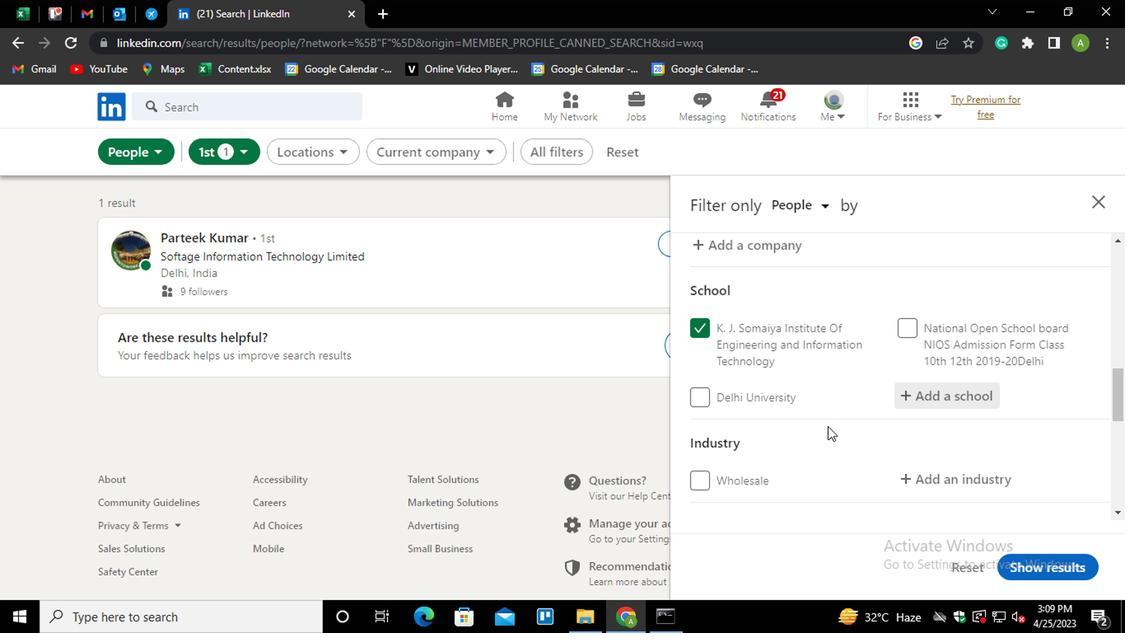 
Action: Mouse moved to (822, 426)
Screenshot: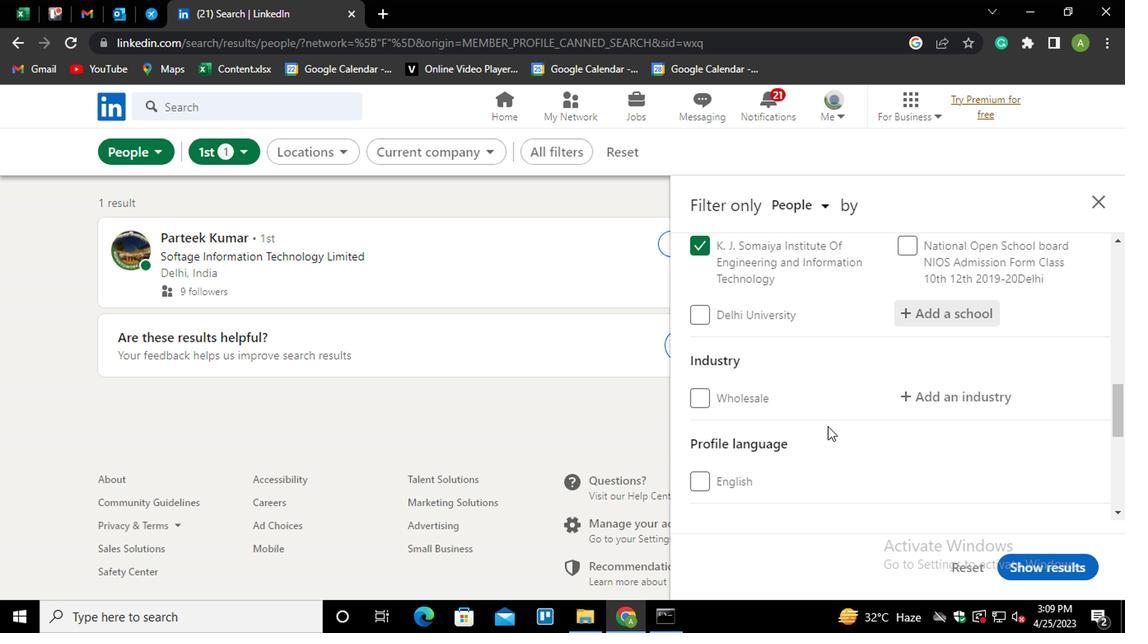 
Action: Mouse scrolled (822, 425) with delta (0, -1)
Screenshot: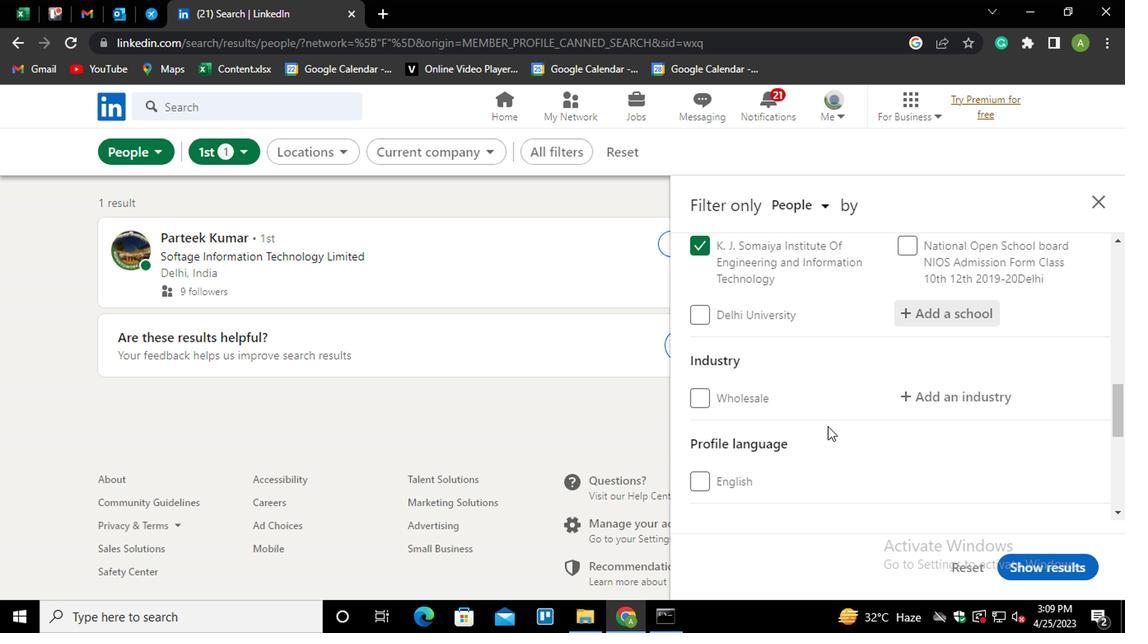 
Action: Mouse moved to (920, 306)
Screenshot: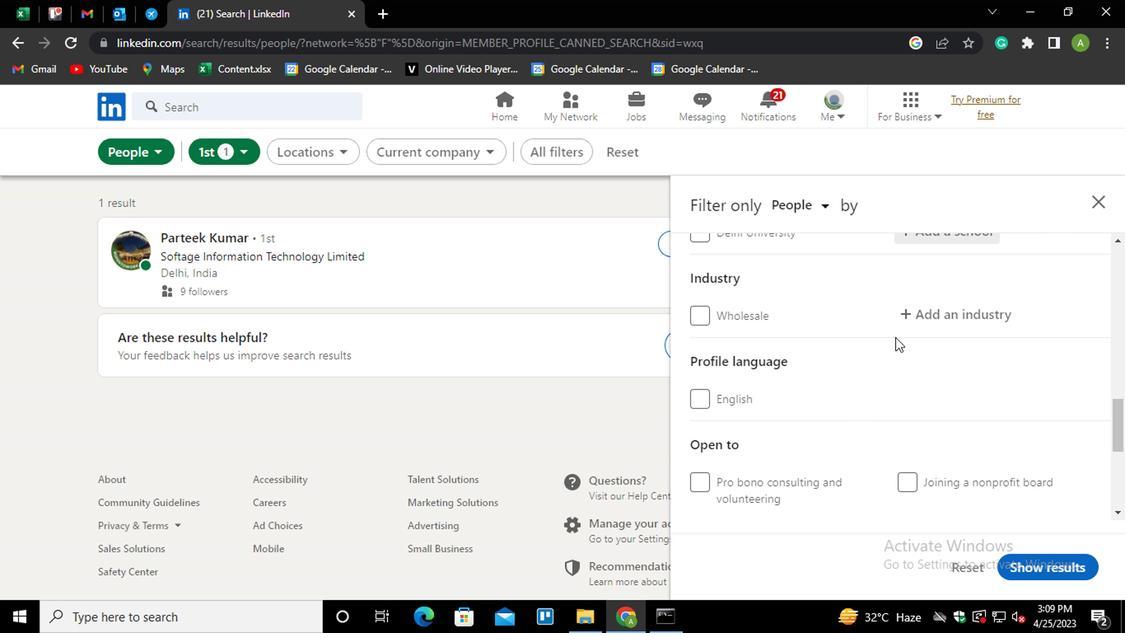 
Action: Mouse pressed left at (920, 306)
Screenshot: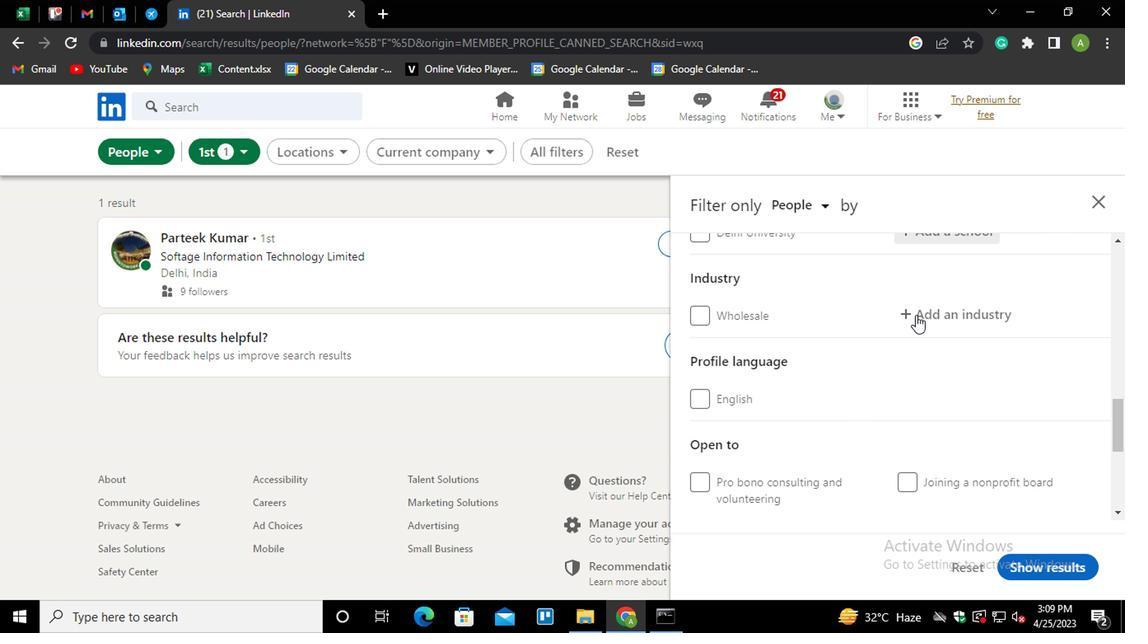 
Action: Mouse moved to (921, 314)
Screenshot: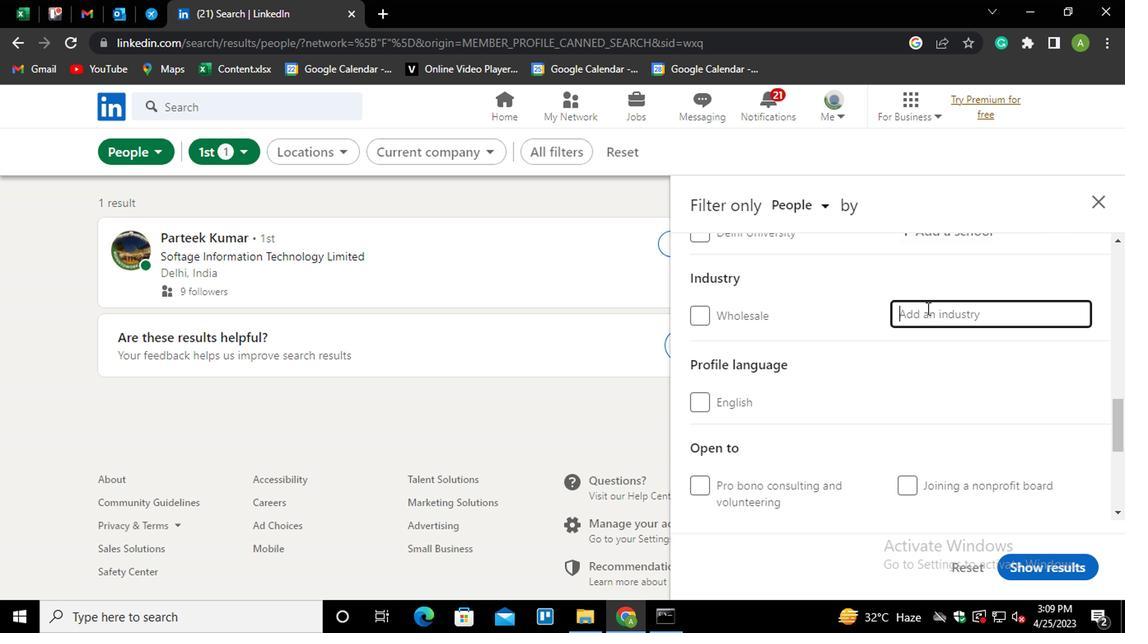 
Action: Mouse pressed left at (921, 314)
Screenshot: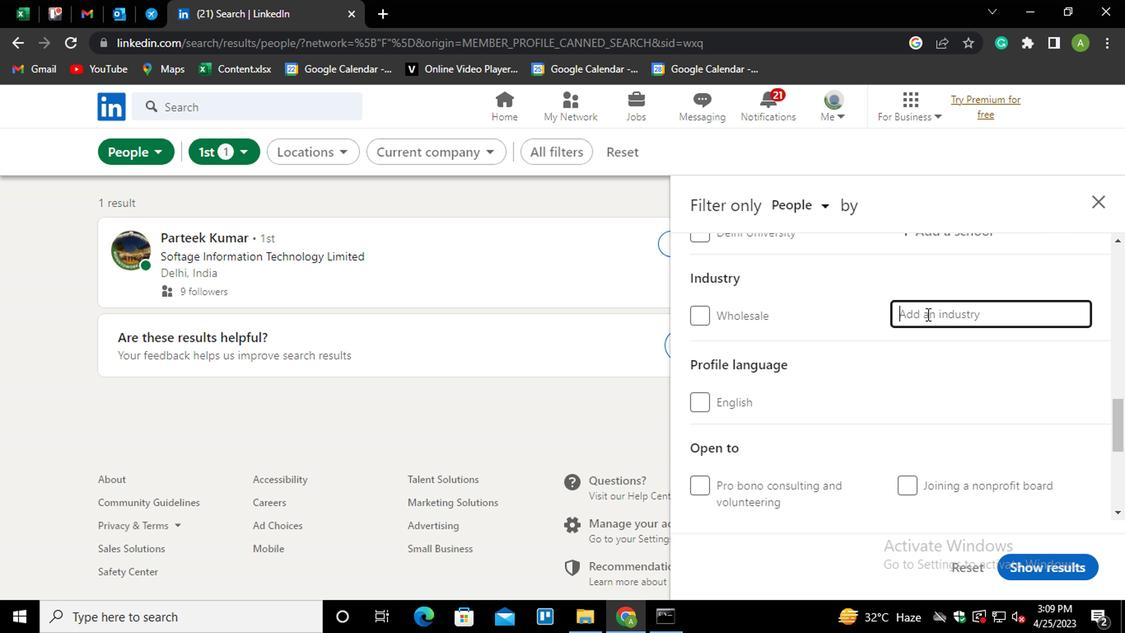 
Action: Mouse moved to (920, 317)
Screenshot: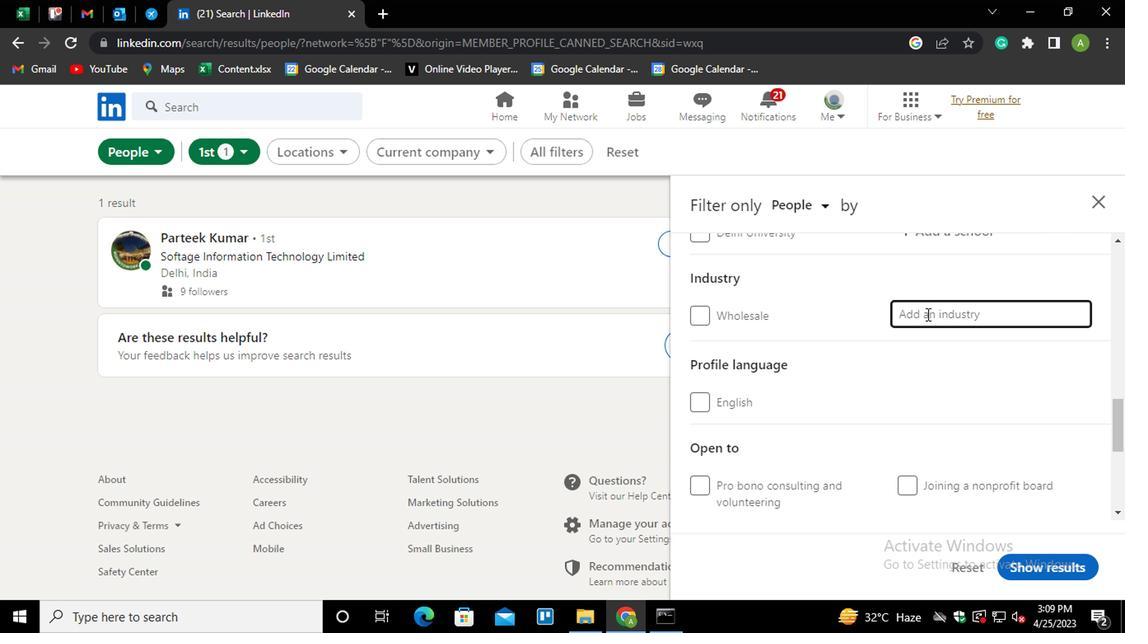 
Action: Key pressed <Key.shift>EDUCATION<Key.down><Key.down><Key.down><Key.down><Key.enter>
Screenshot: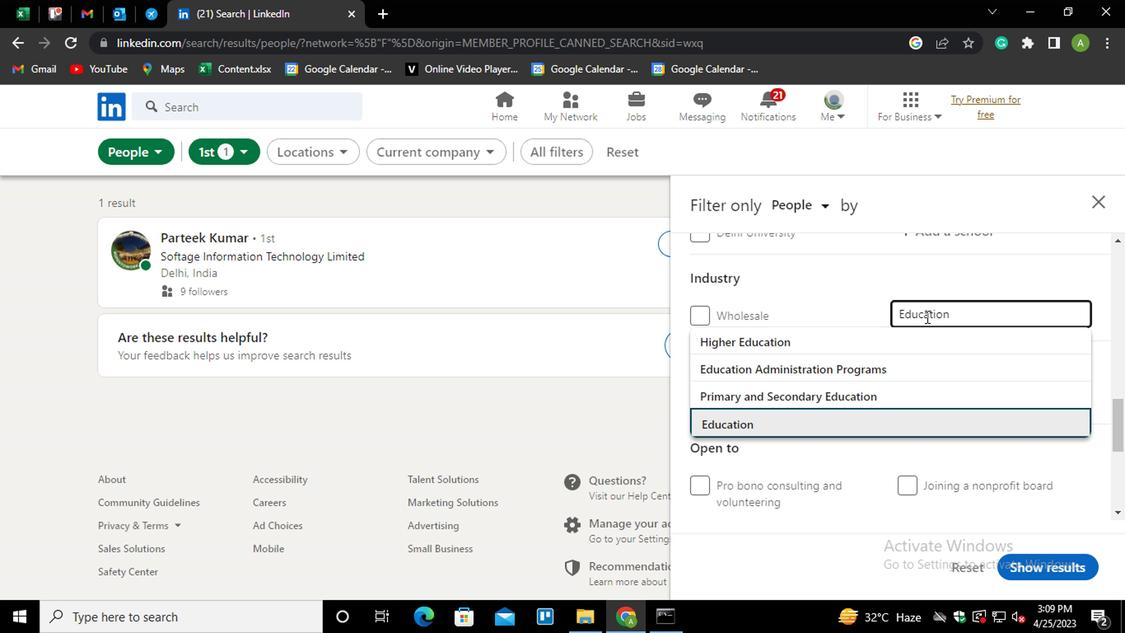 
Action: Mouse moved to (972, 326)
Screenshot: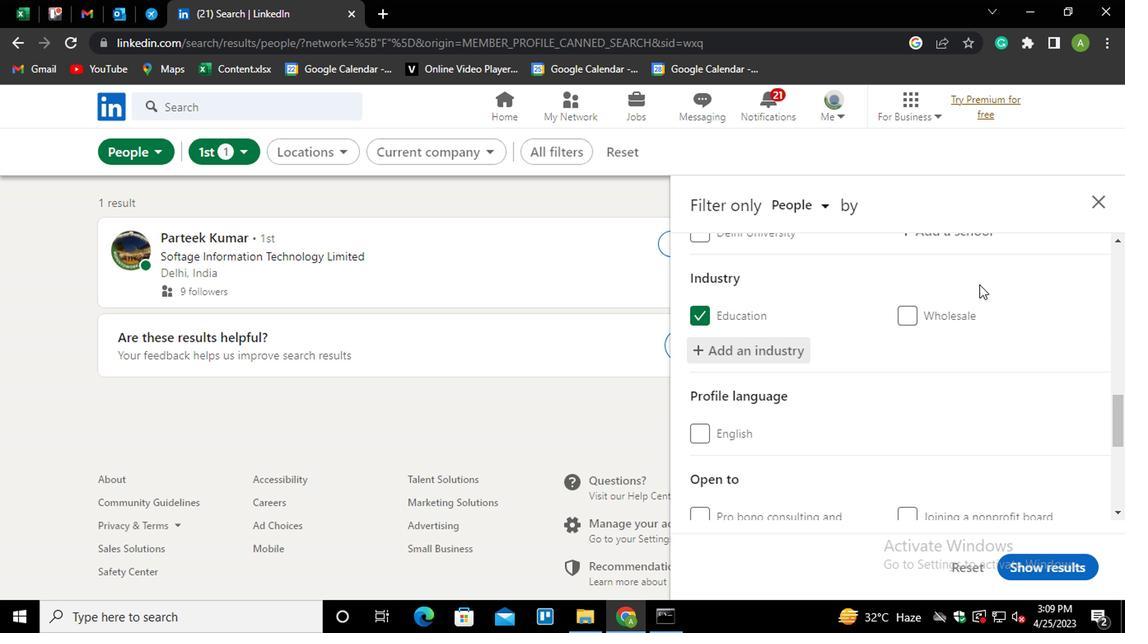 
Action: Mouse scrolled (972, 325) with delta (0, -1)
Screenshot: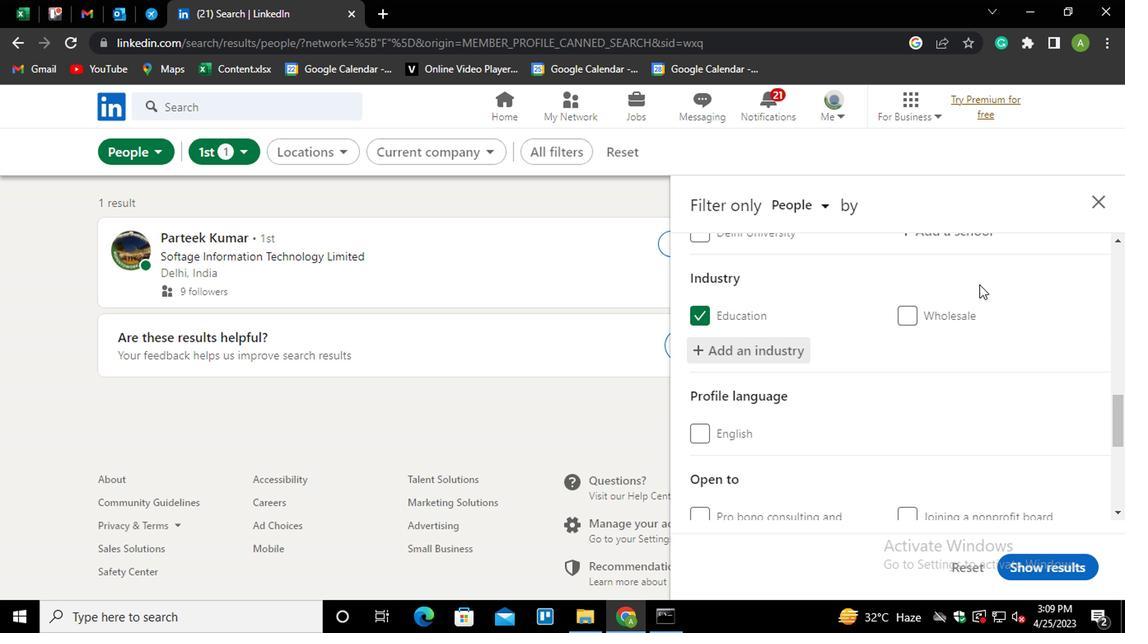 
Action: Mouse moved to (968, 330)
Screenshot: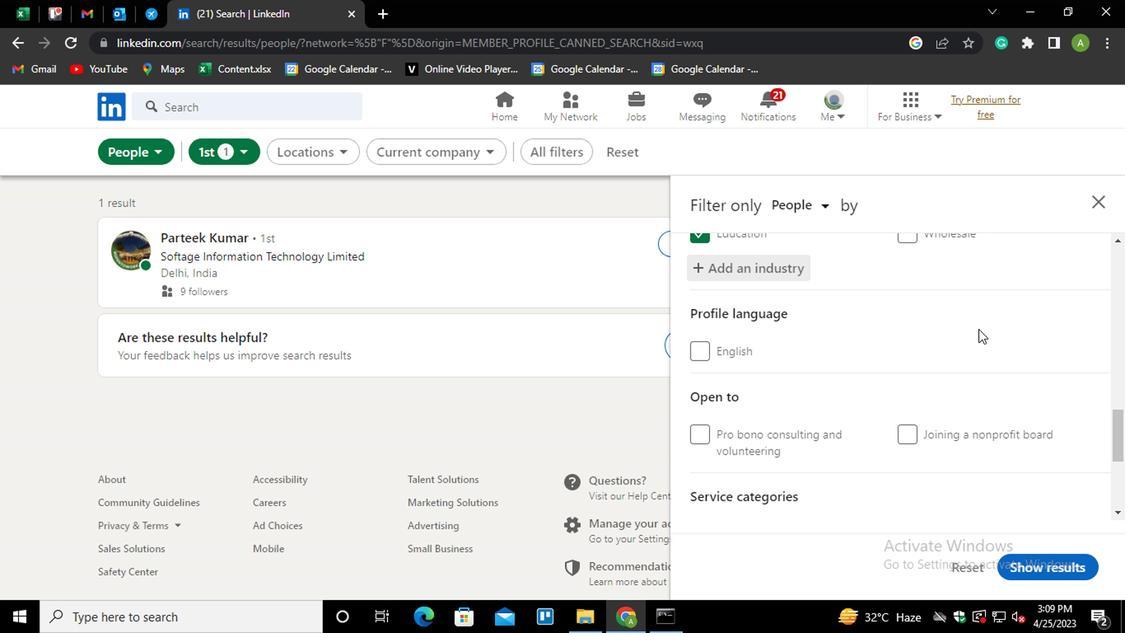 
Action: Mouse scrolled (968, 329) with delta (0, -1)
Screenshot: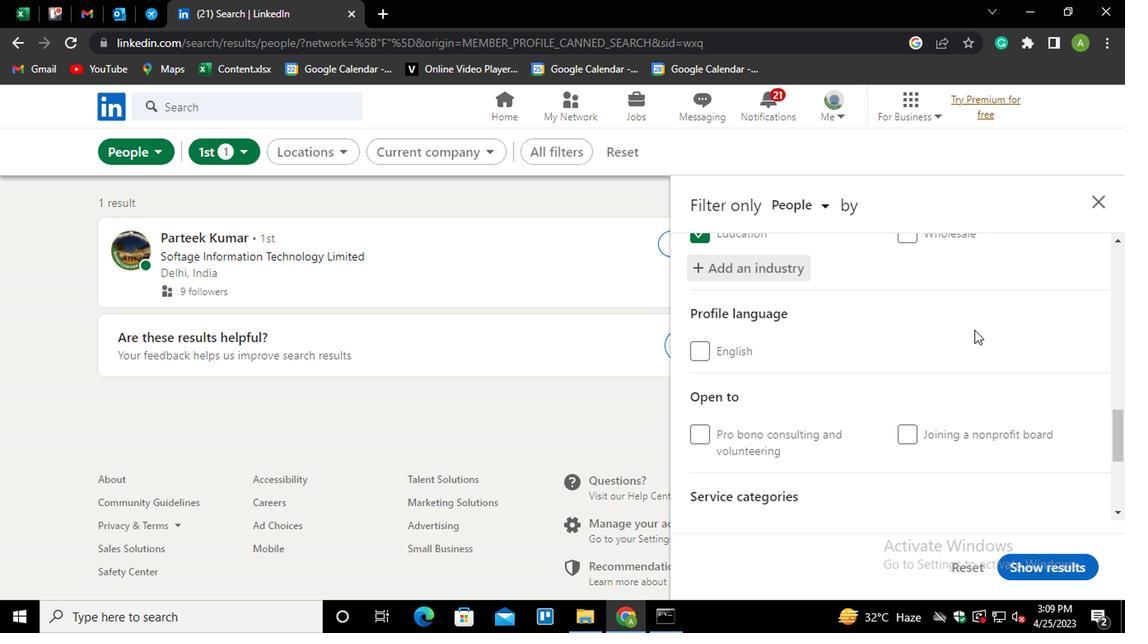 
Action: Mouse moved to (778, 445)
Screenshot: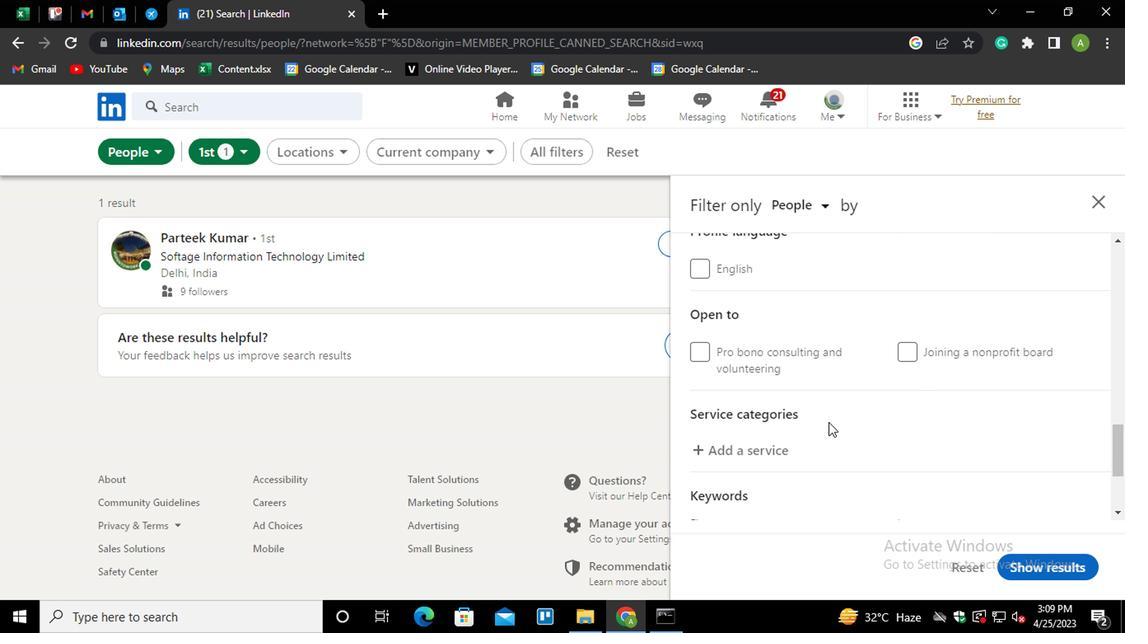 
Action: Mouse pressed left at (778, 445)
Screenshot: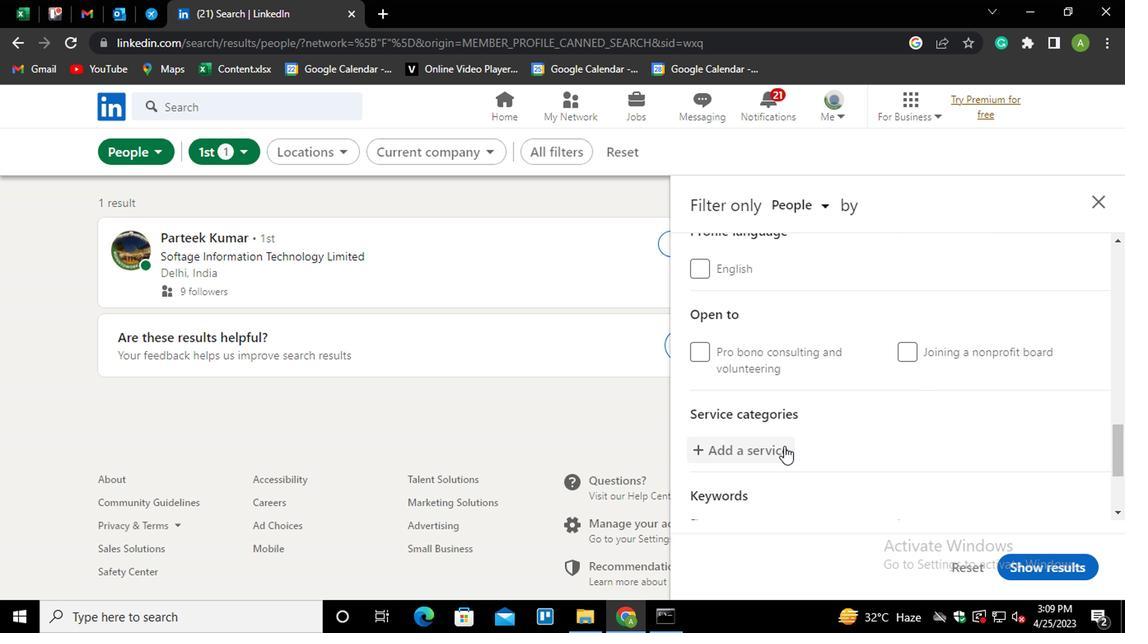 
Action: Mouse scrolled (778, 445) with delta (0, 0)
Screenshot: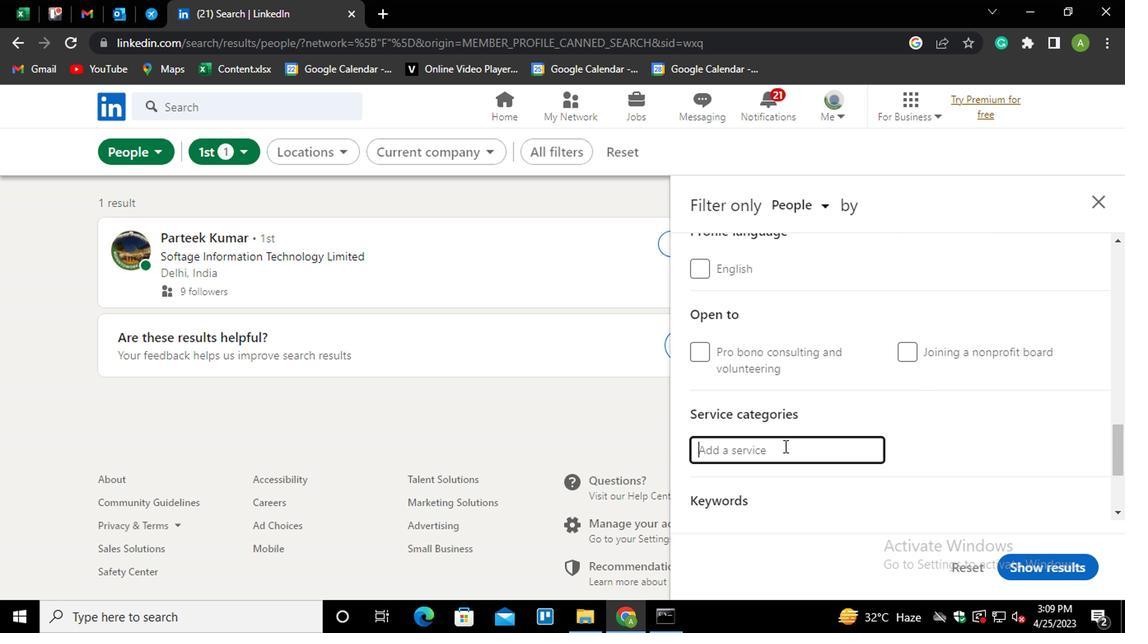 
Action: Mouse moved to (758, 392)
Screenshot: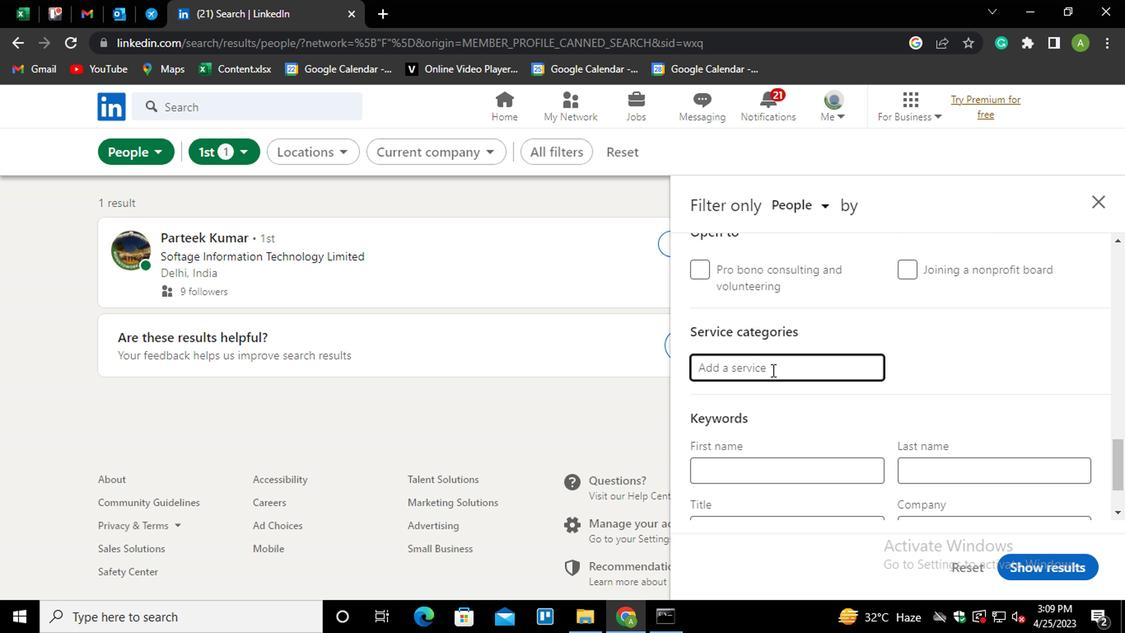
Action: Key pressed <Key.shift_r>ILL<Key.enter>U<Key.down><Key.enter>
Screenshot: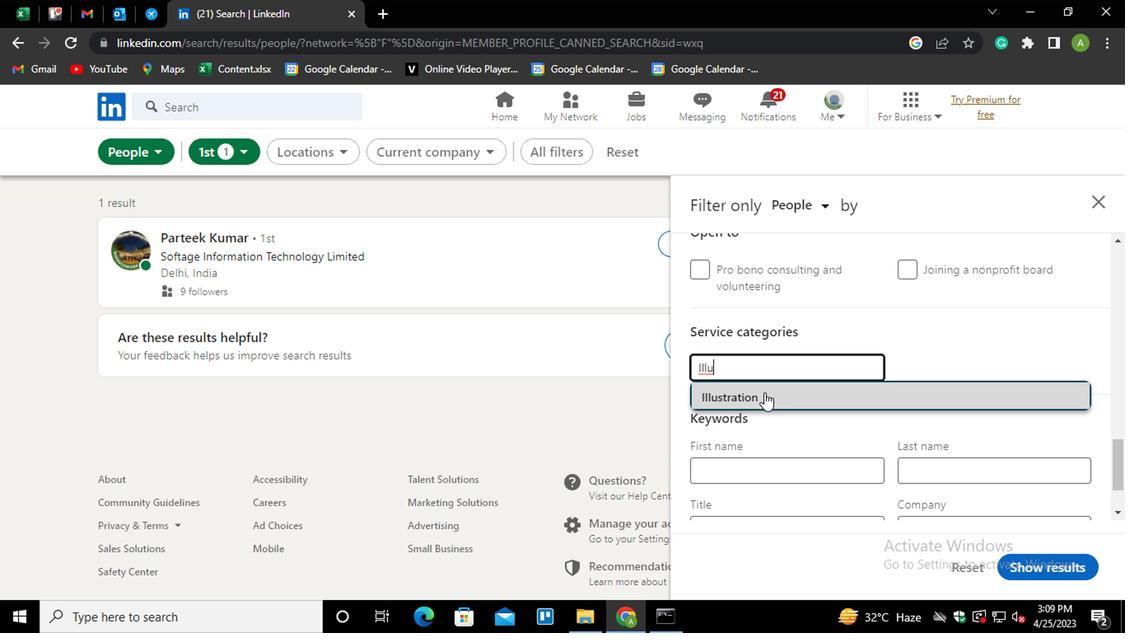 
Action: Mouse moved to (762, 401)
Screenshot: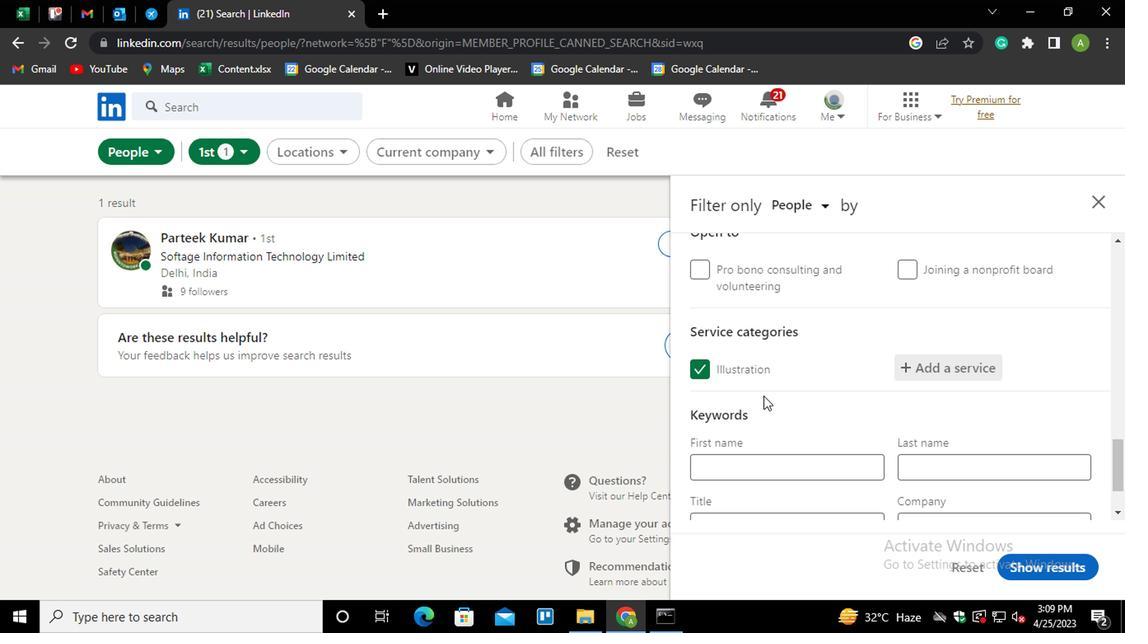 
Action: Mouse scrolled (762, 399) with delta (0, -1)
Screenshot: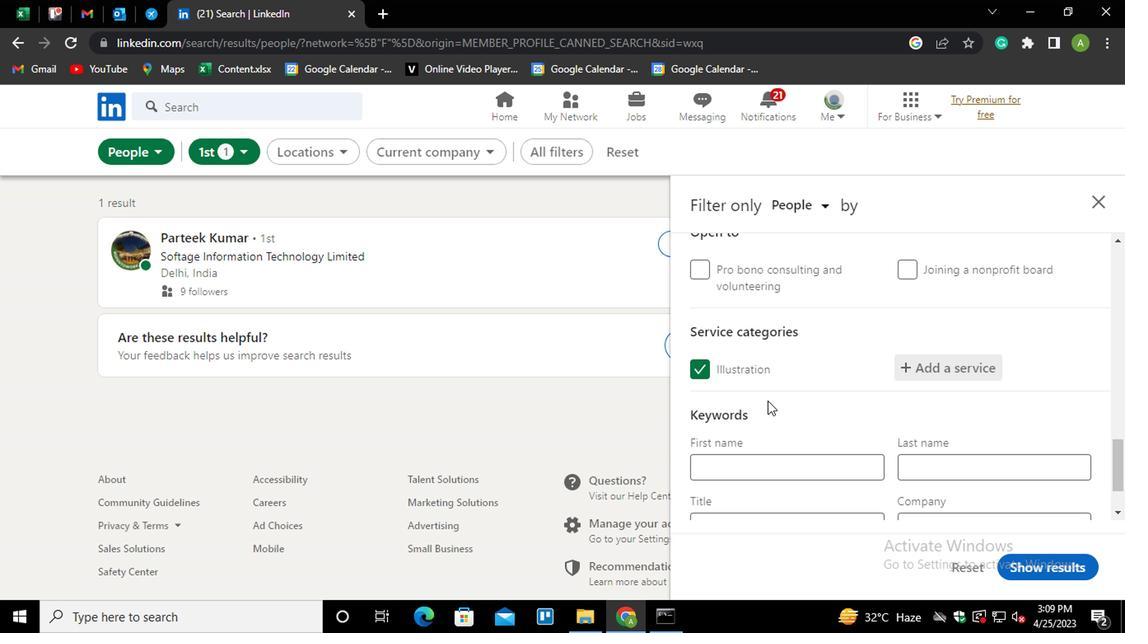 
Action: Mouse scrolled (762, 399) with delta (0, -1)
Screenshot: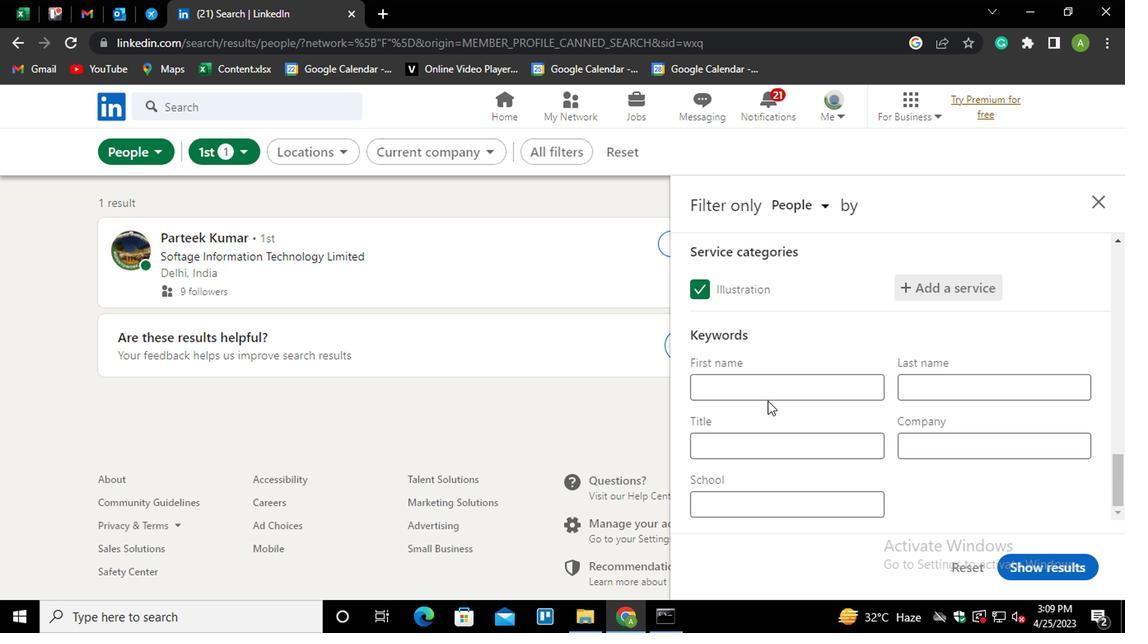 
Action: Mouse moved to (755, 445)
Screenshot: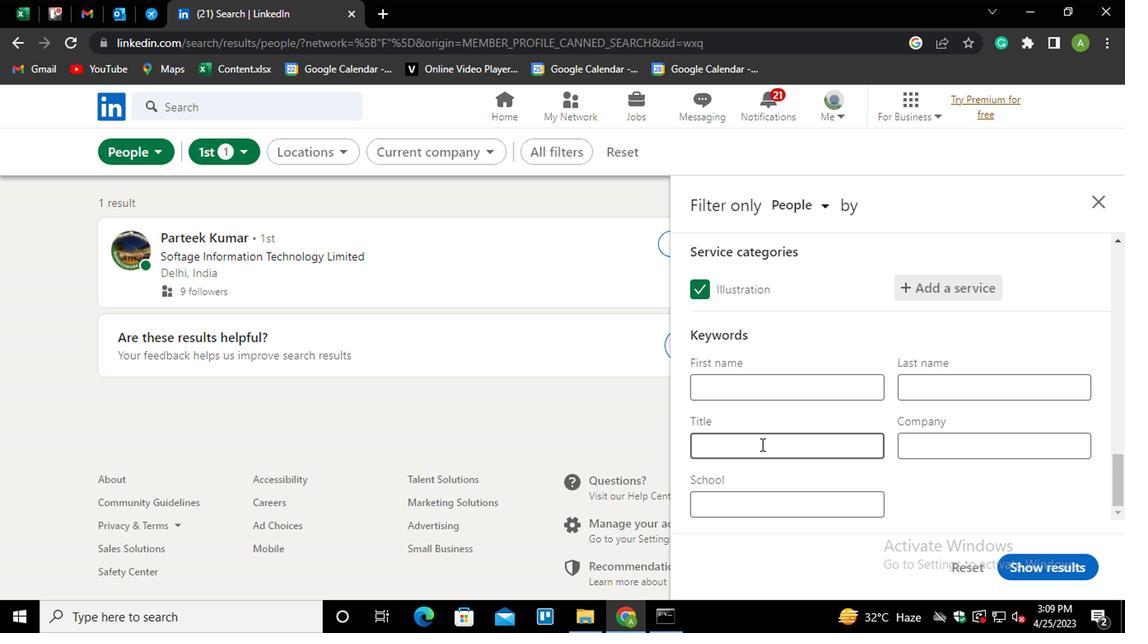 
Action: Mouse pressed left at (755, 445)
Screenshot: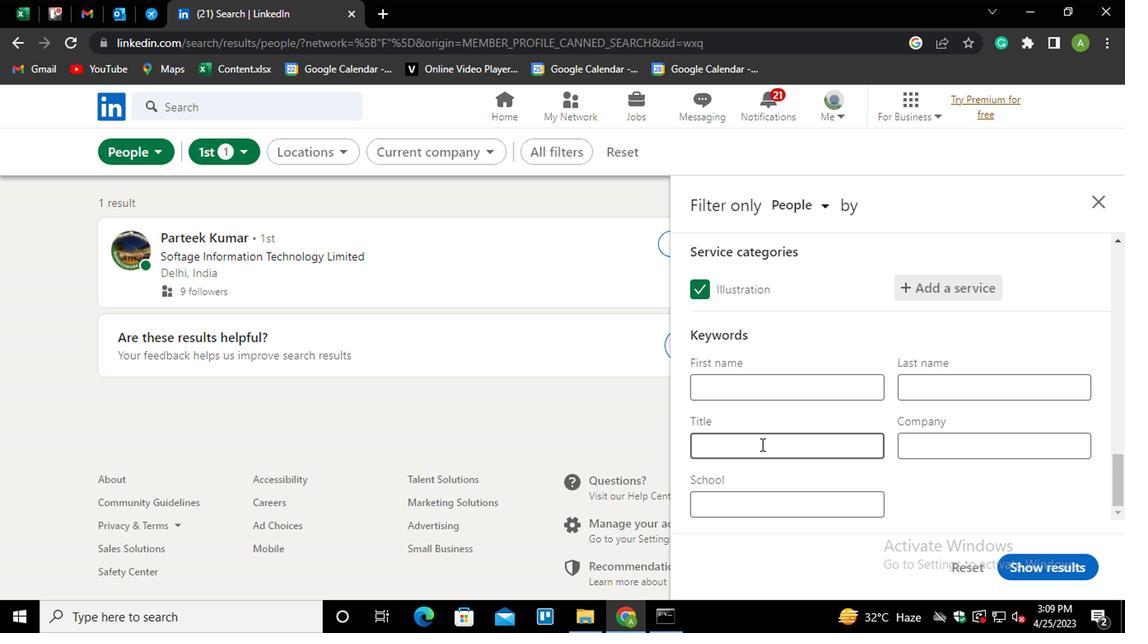
Action: Mouse moved to (735, 459)
Screenshot: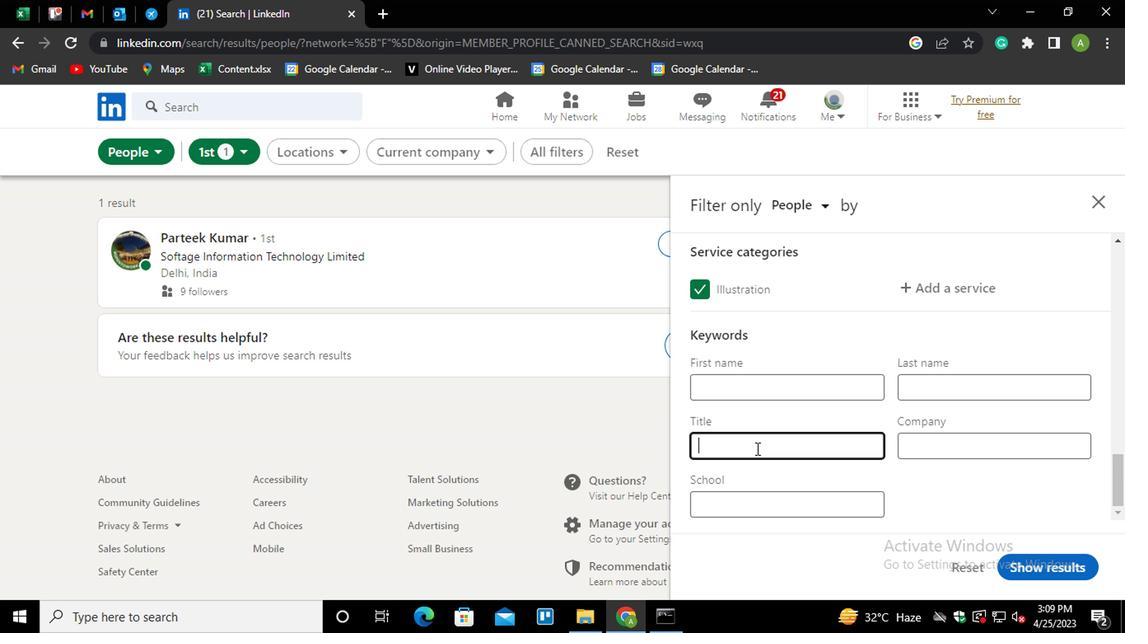
Action: Key pressed <Key.shift_r>OVERSEER<Key.enter>
Screenshot: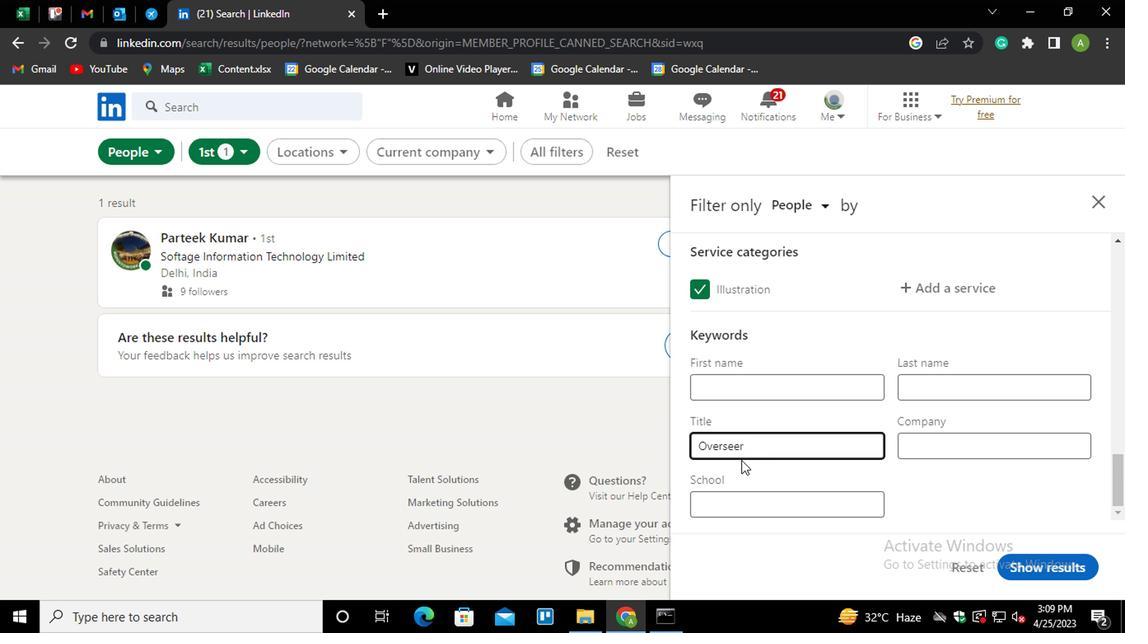 
Action: Mouse moved to (1004, 486)
Screenshot: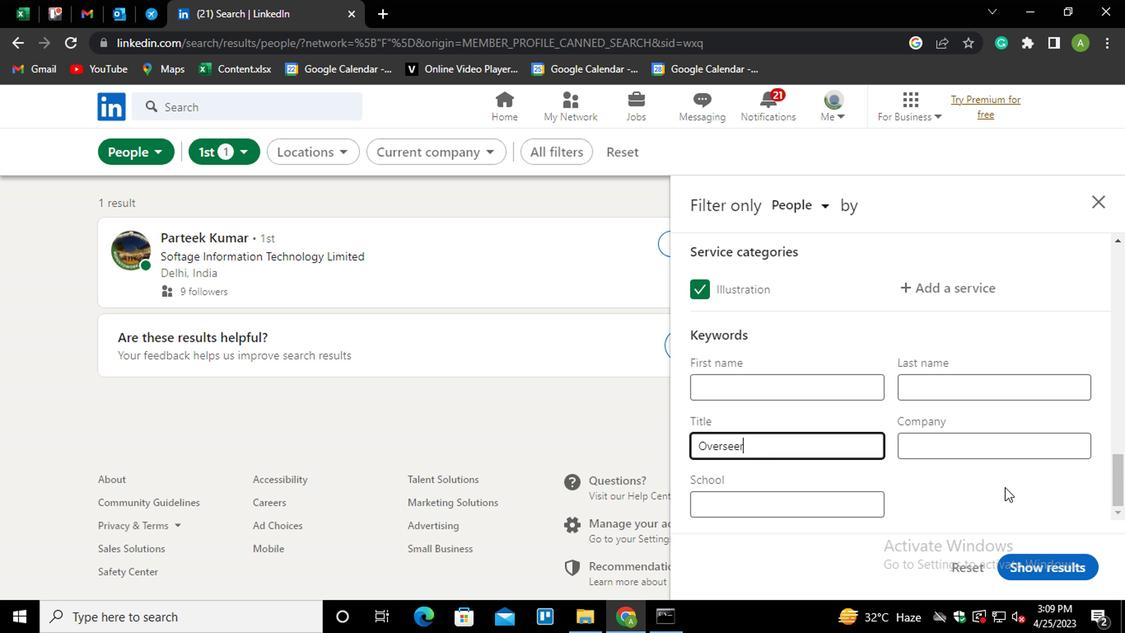 
Action: Mouse pressed left at (1004, 486)
Screenshot: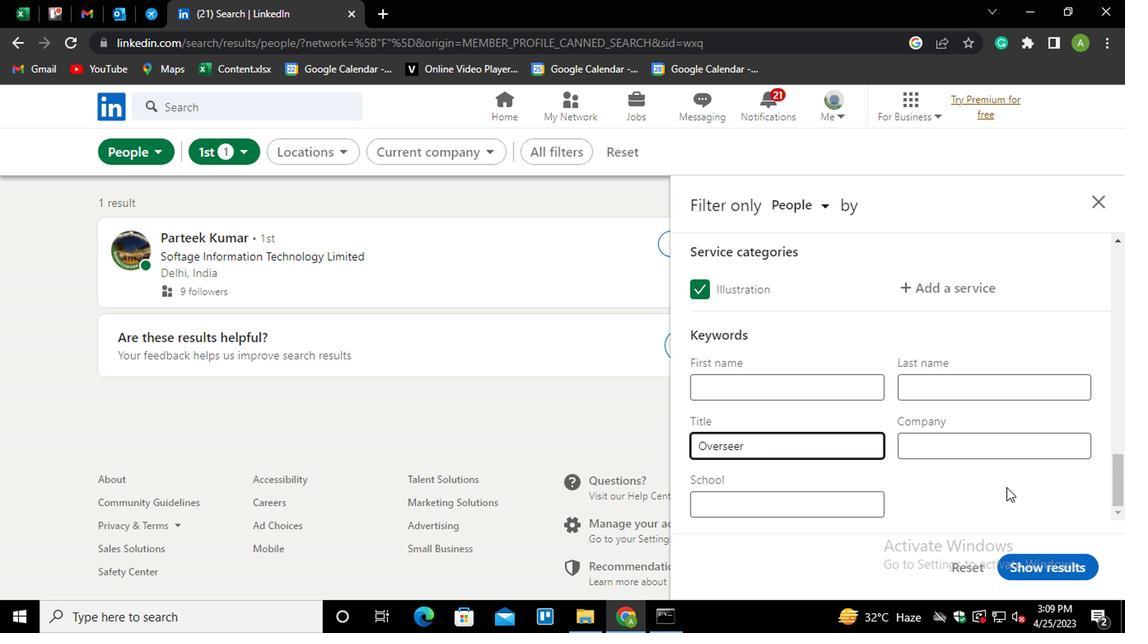 
Action: Mouse moved to (1025, 566)
Screenshot: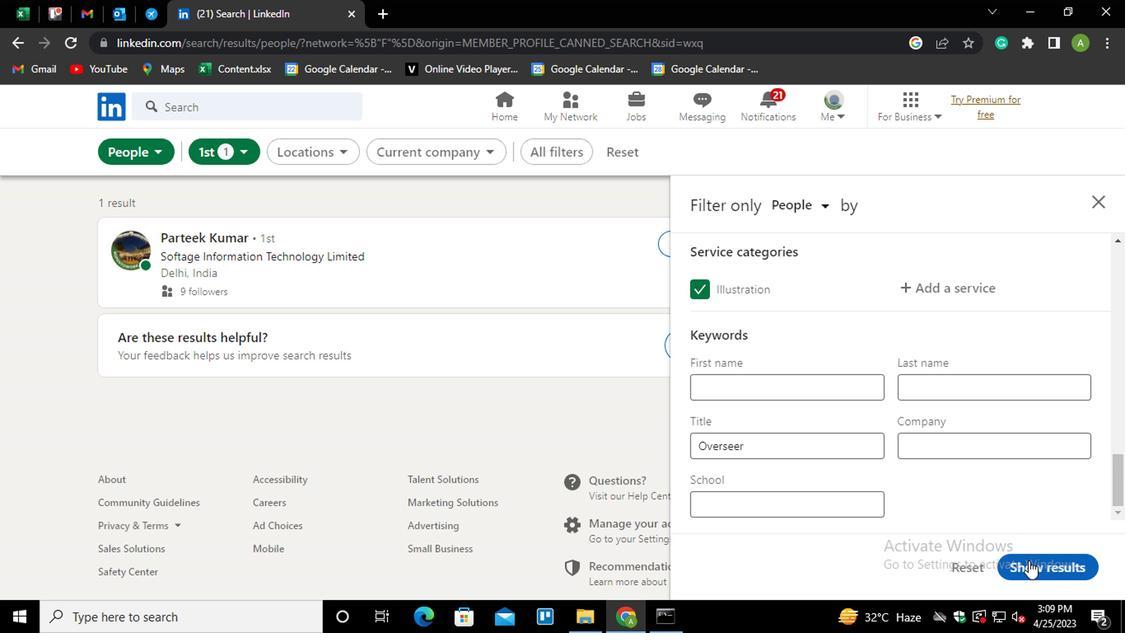 
Action: Mouse pressed left at (1025, 566)
Screenshot: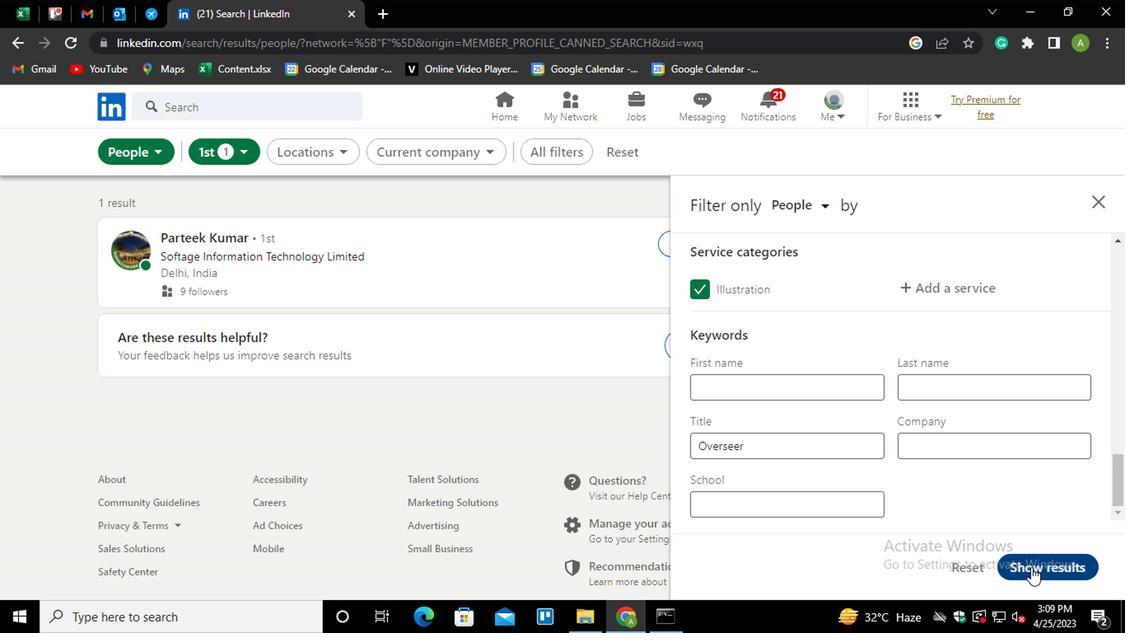 
Action: Mouse moved to (613, 632)
Screenshot: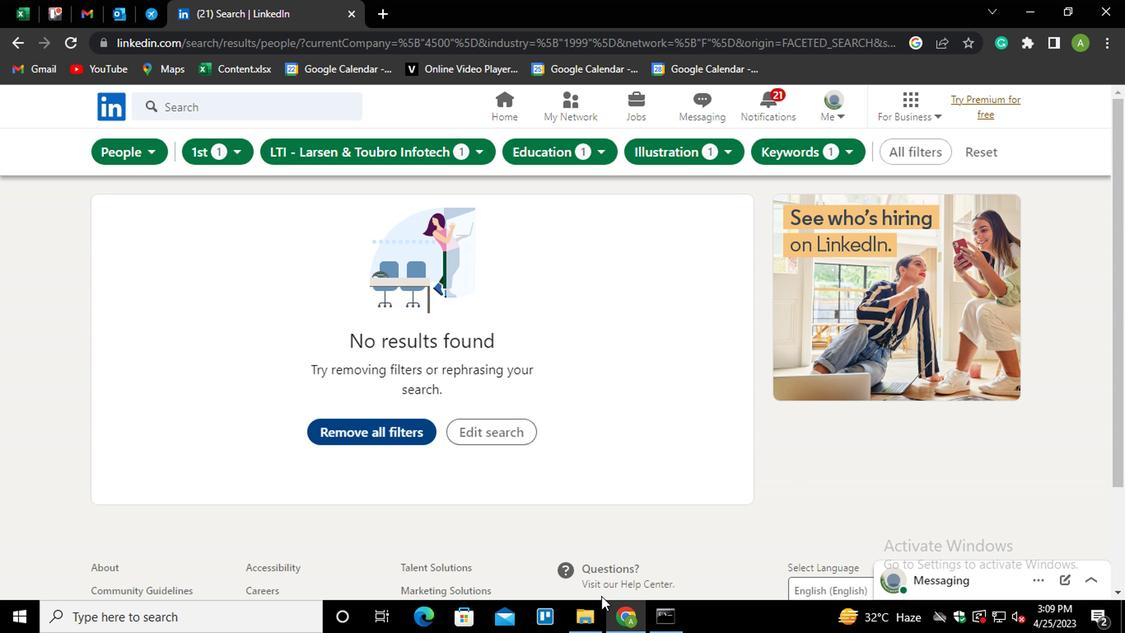 
